 Task: In the Contact  Brooklyn_Miller@lohud.com, Add note: 'Set up a meeting with the HR team to discuss recruitment needs.'. Mark checkbox to create task to follow up ': In 2 weeks'. Create task, with  description: Follow up on Payment, Add due date: Tomorrow; Add reminder: 30 Minutes before. Set Priority Medium and add note: Take detailed meeting minutes and share them with the team afterward.. Logged in from softage.1@softage.net
Action: Mouse moved to (86, 56)
Screenshot: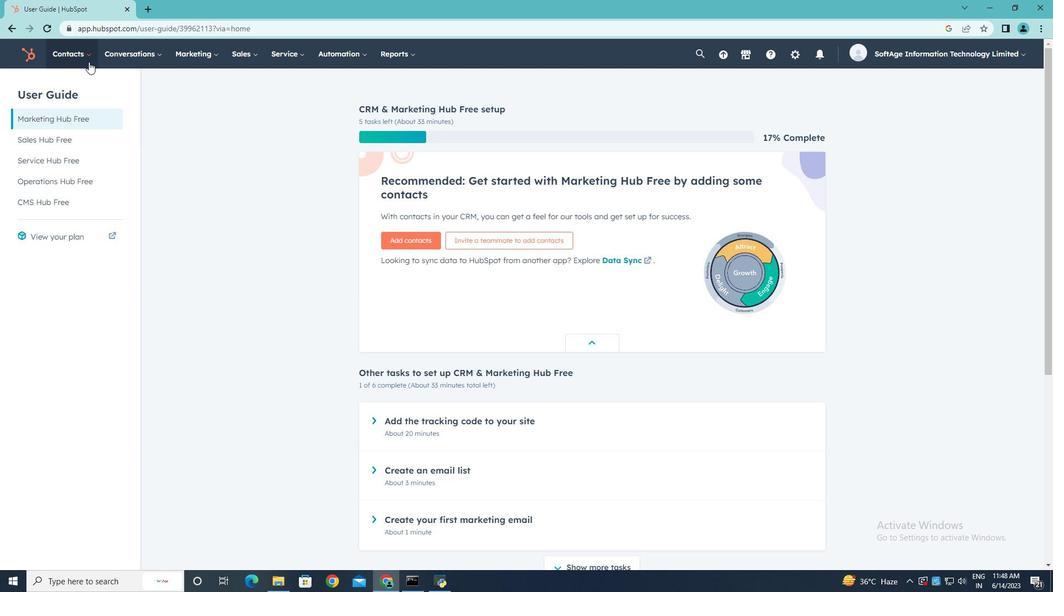 
Action: Mouse pressed left at (86, 56)
Screenshot: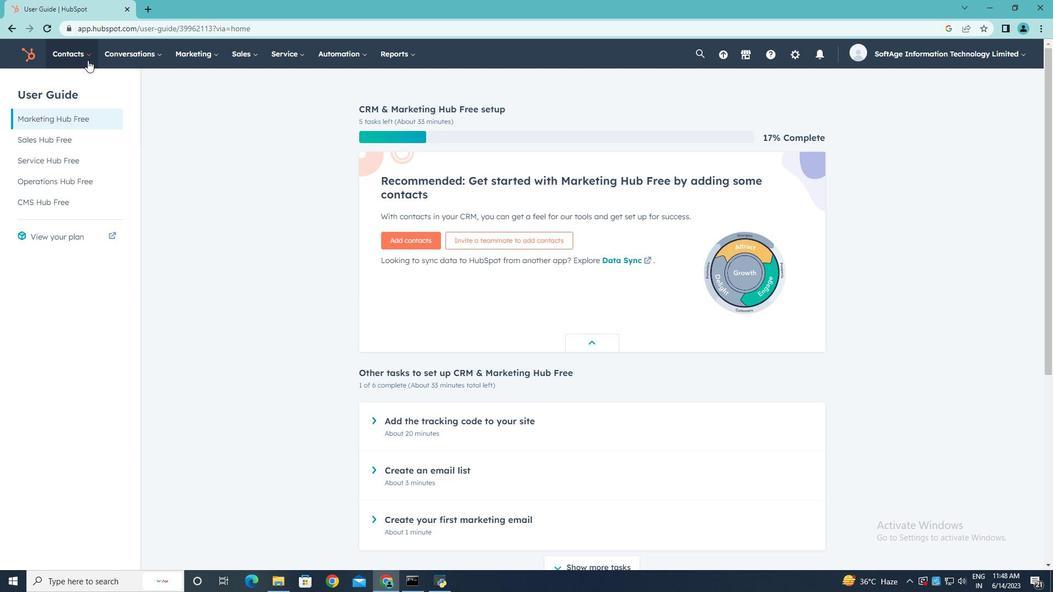 
Action: Mouse moved to (80, 91)
Screenshot: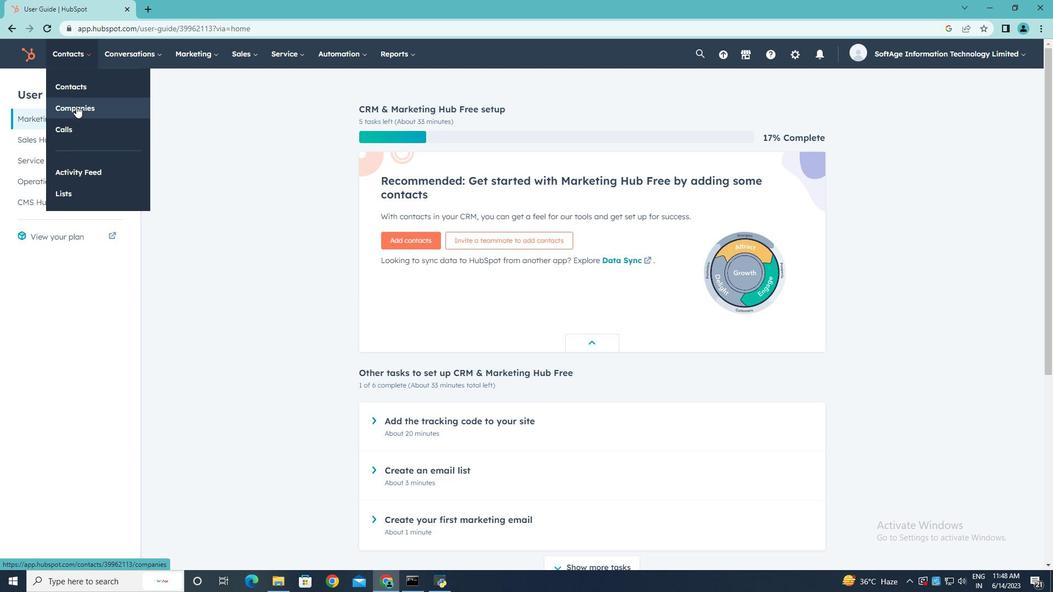 
Action: Mouse pressed left at (80, 91)
Screenshot: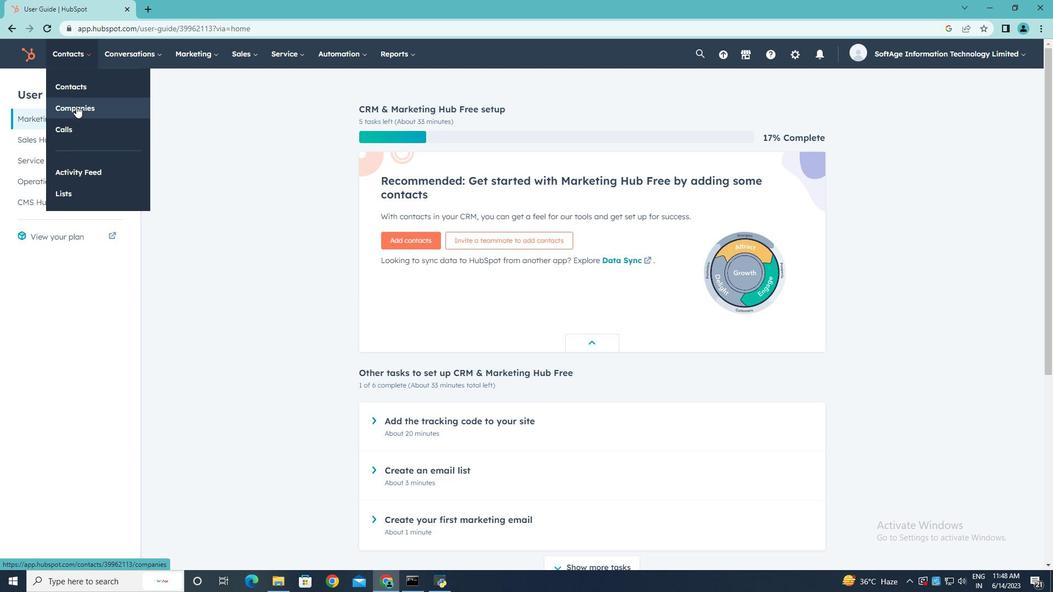 
Action: Mouse moved to (74, 178)
Screenshot: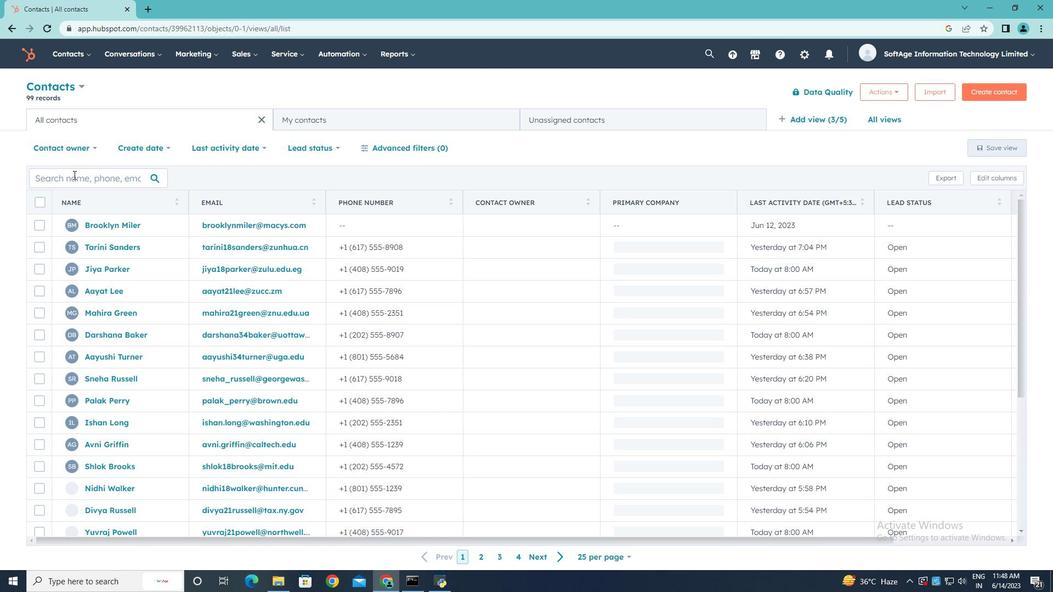 
Action: Mouse pressed left at (74, 178)
Screenshot: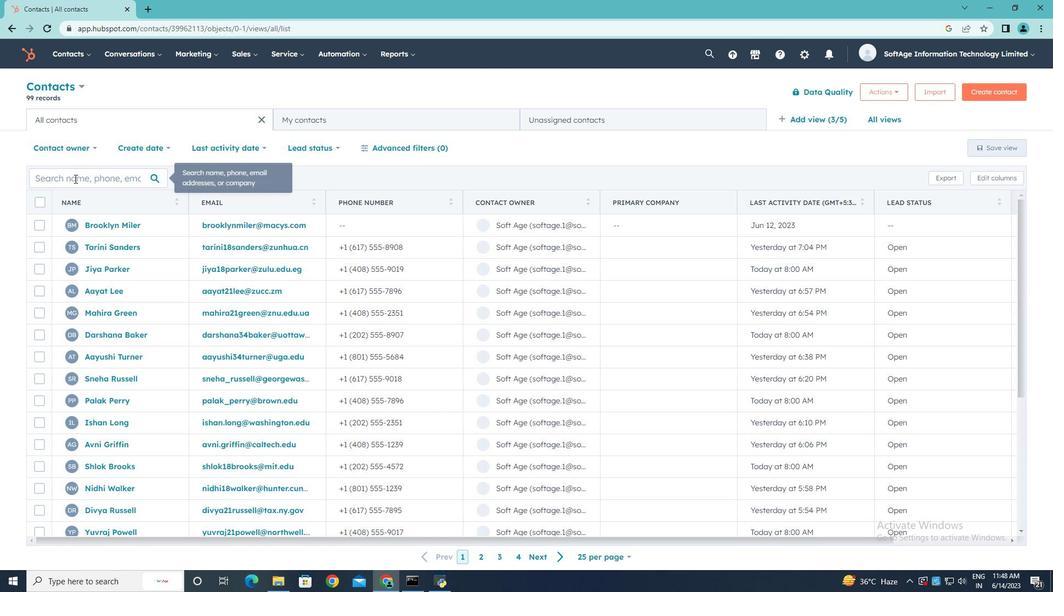
Action: Key pressed <Key.shift><Key.shift>Brooklyn<Key.shift>_m<Key.backspace><Key.shift><Key.shift><Key.shift>Miller<Key.shift>@lohud.com
Screenshot: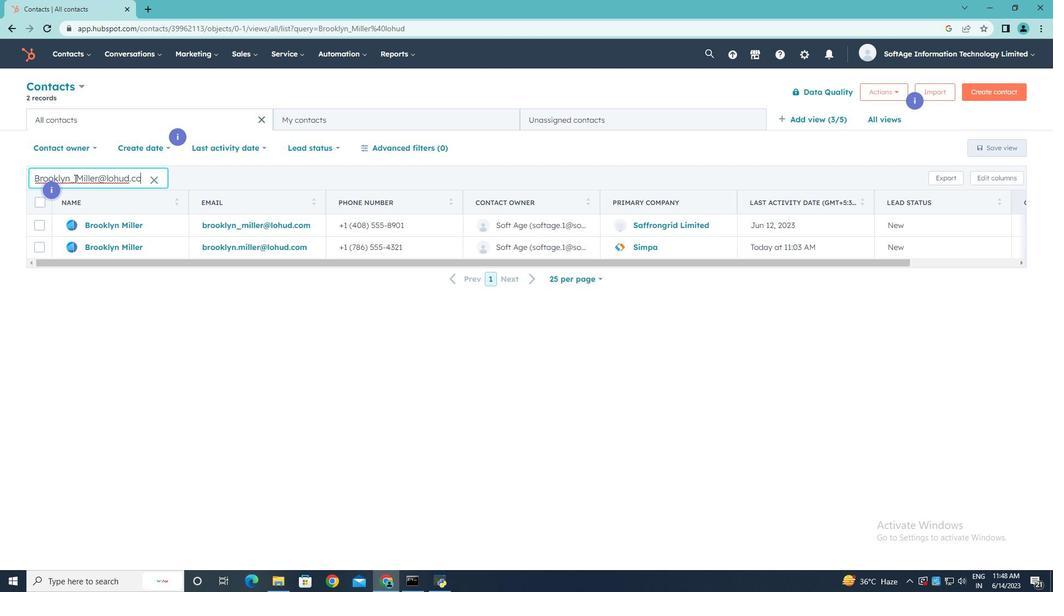 
Action: Mouse moved to (108, 222)
Screenshot: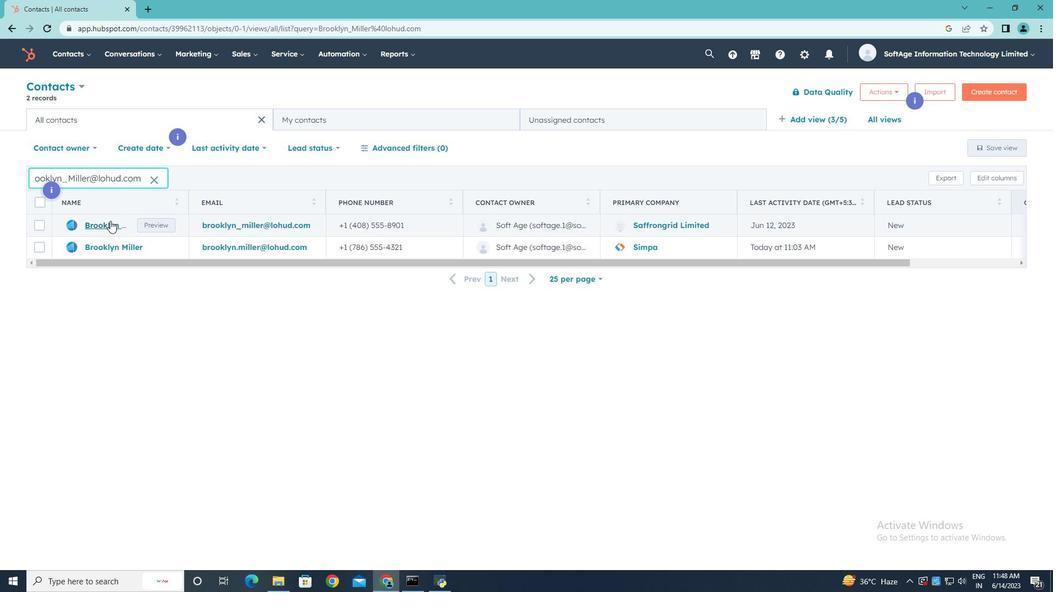 
Action: Mouse pressed left at (108, 222)
Screenshot: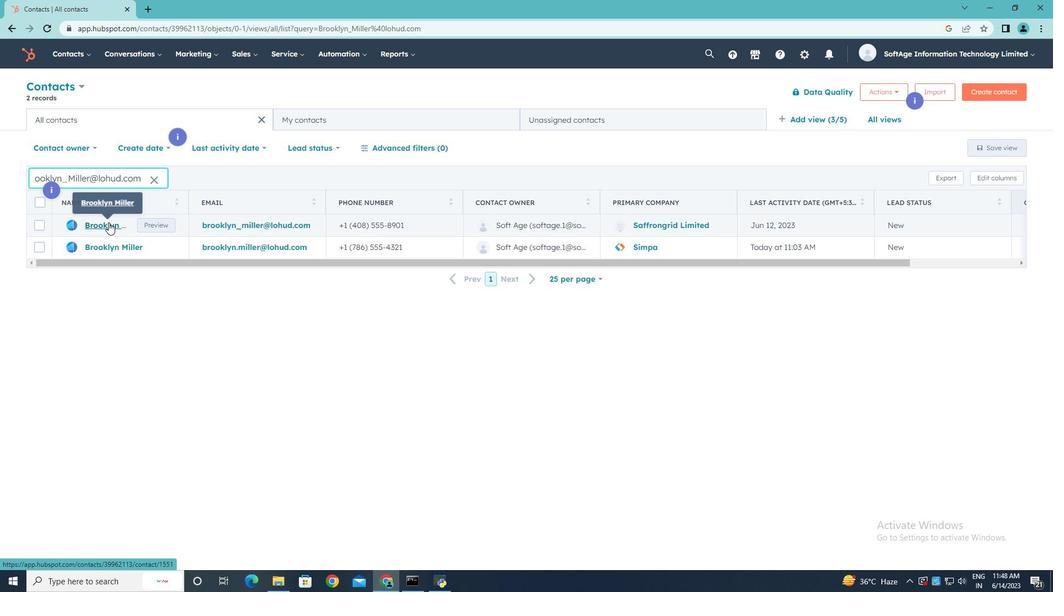 
Action: Mouse moved to (35, 179)
Screenshot: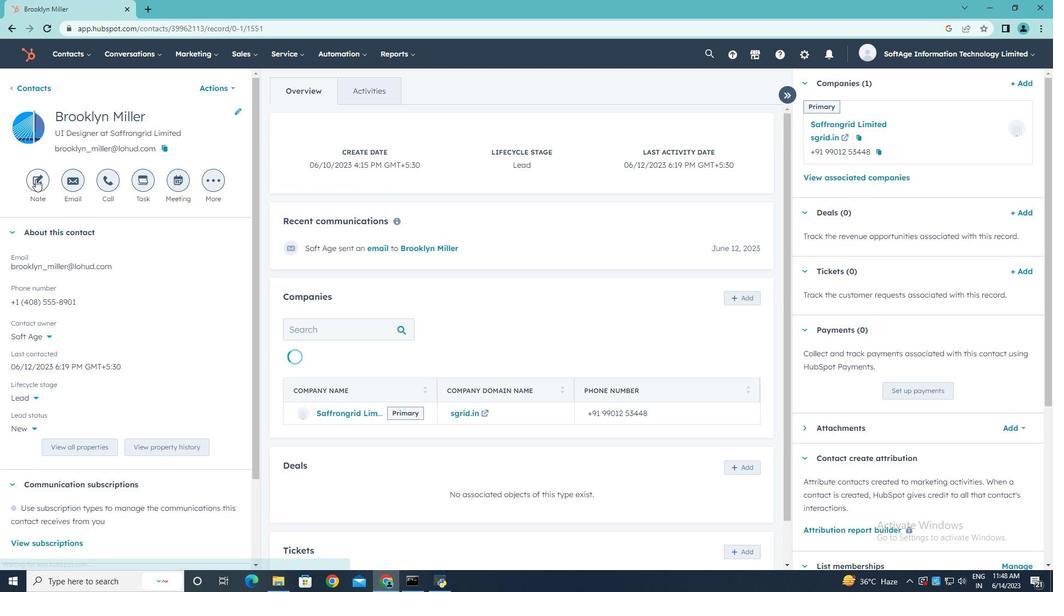 
Action: Mouse pressed left at (35, 179)
Screenshot: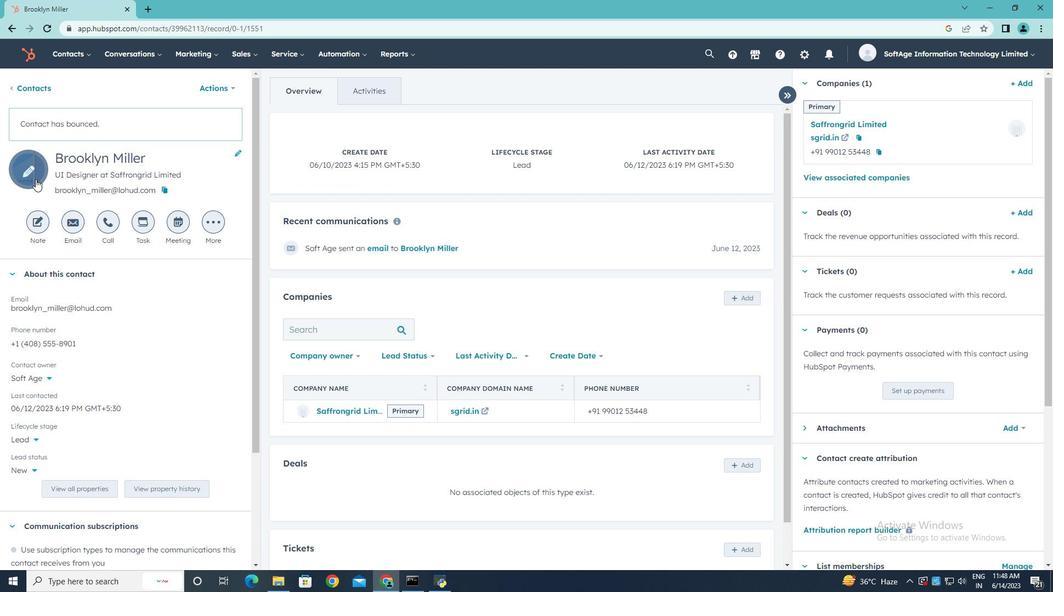 
Action: Mouse moved to (45, 225)
Screenshot: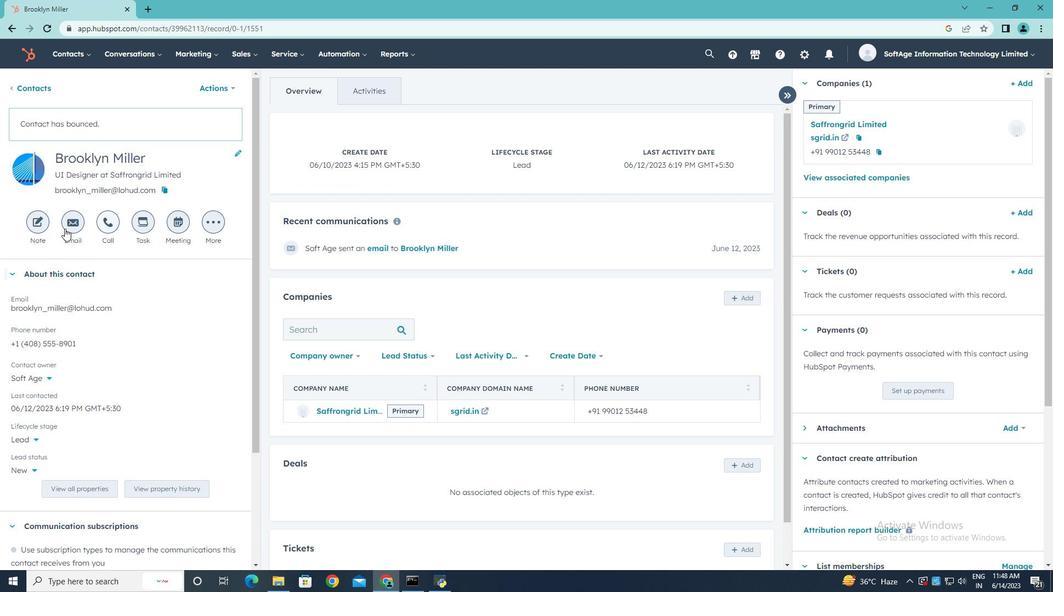 
Action: Mouse pressed left at (45, 225)
Screenshot: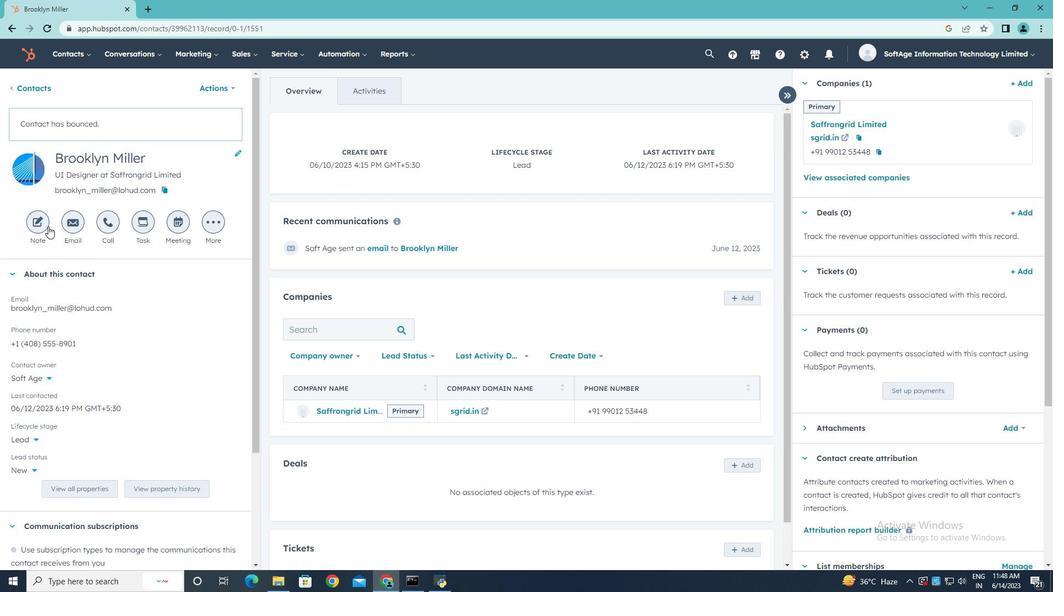 
Action: Mouse moved to (45, 225)
Screenshot: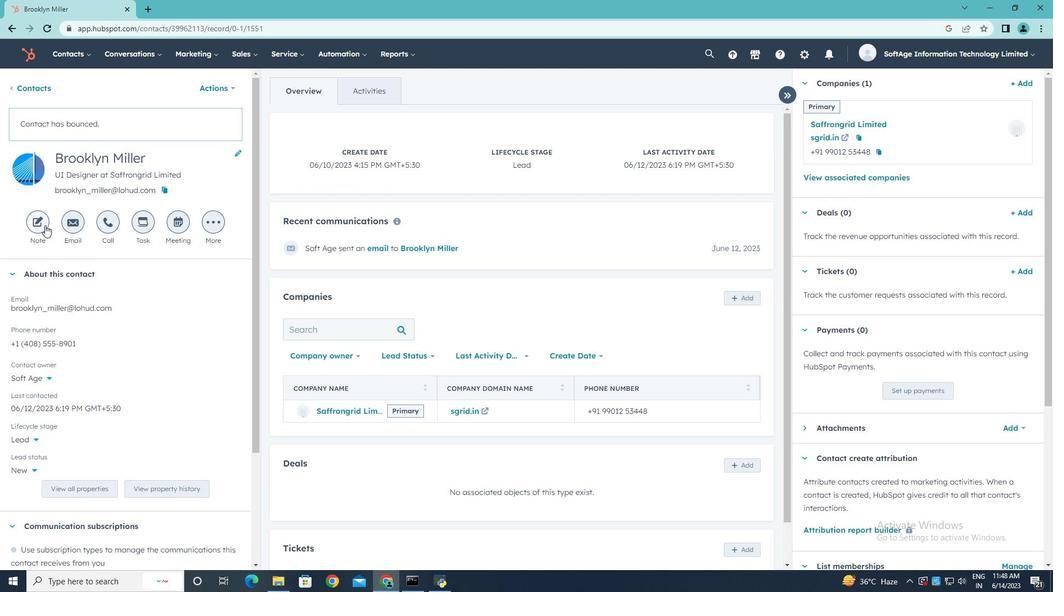 
Action: Key pressed <Key.shift>Set<Key.space>up<Key.space>a<Key.space>meeting<Key.space>with<Key.space>the<Key.space><Key.shift>HR<Key.space>tea,<Key.backspace>m<Key.space>to<Key.space>discuss<Key.space>recruitment<Key.space>needs.
Screenshot: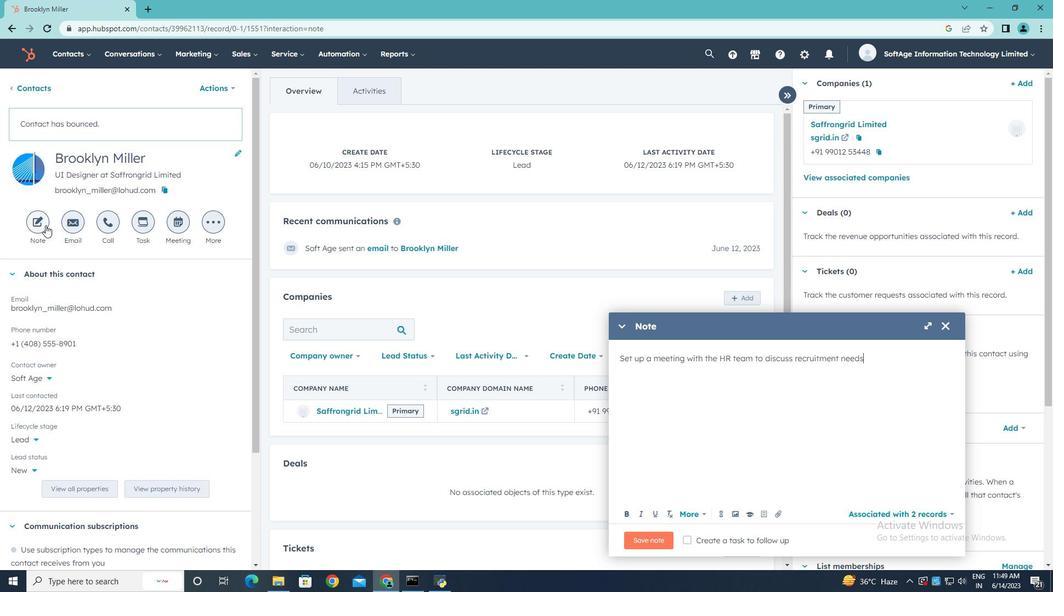 
Action: Mouse moved to (684, 538)
Screenshot: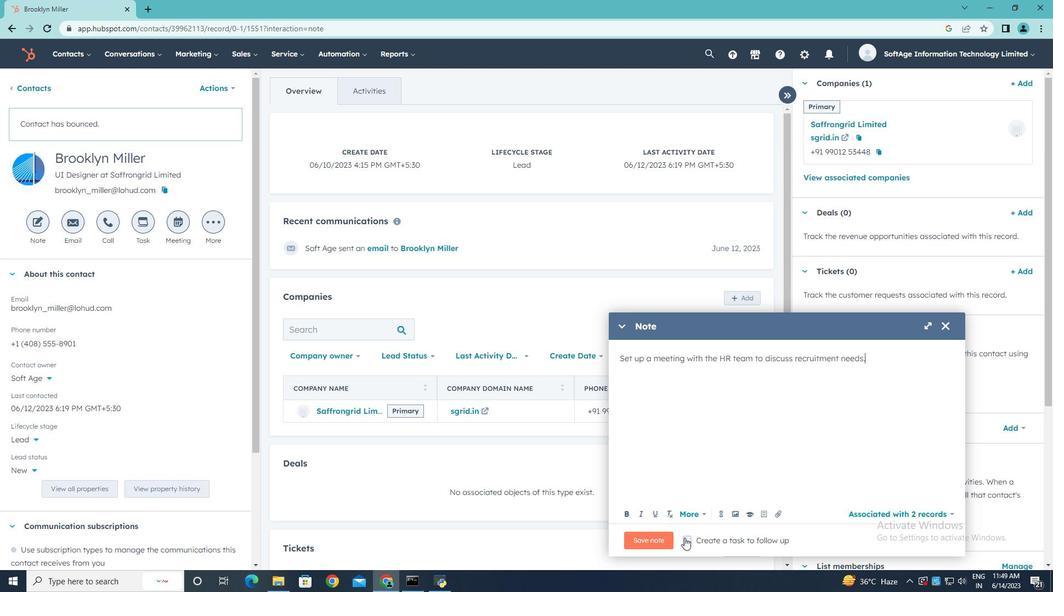 
Action: Mouse pressed left at (684, 538)
Screenshot: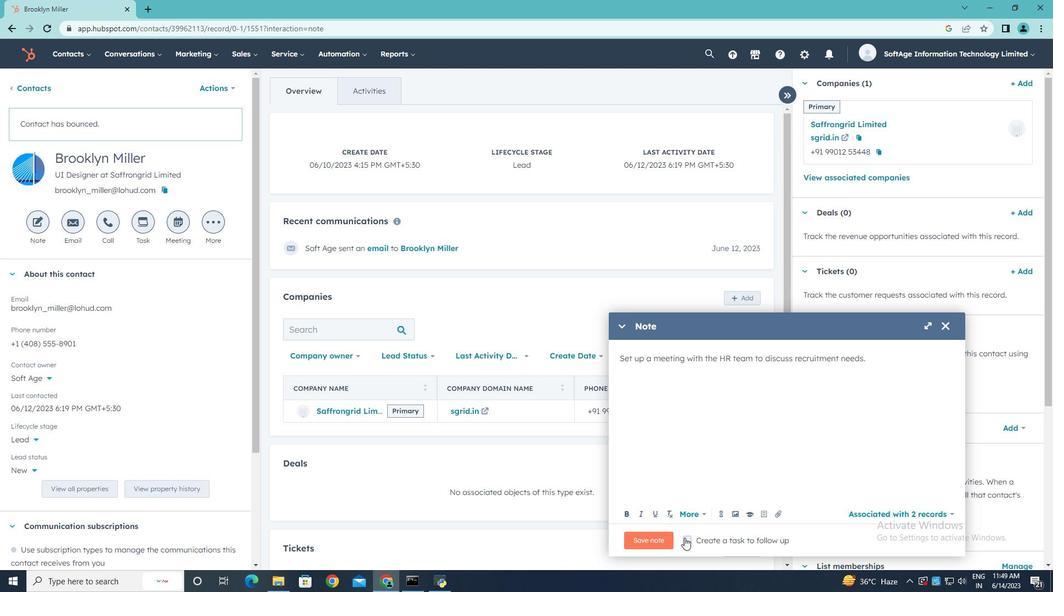 
Action: Mouse moved to (908, 541)
Screenshot: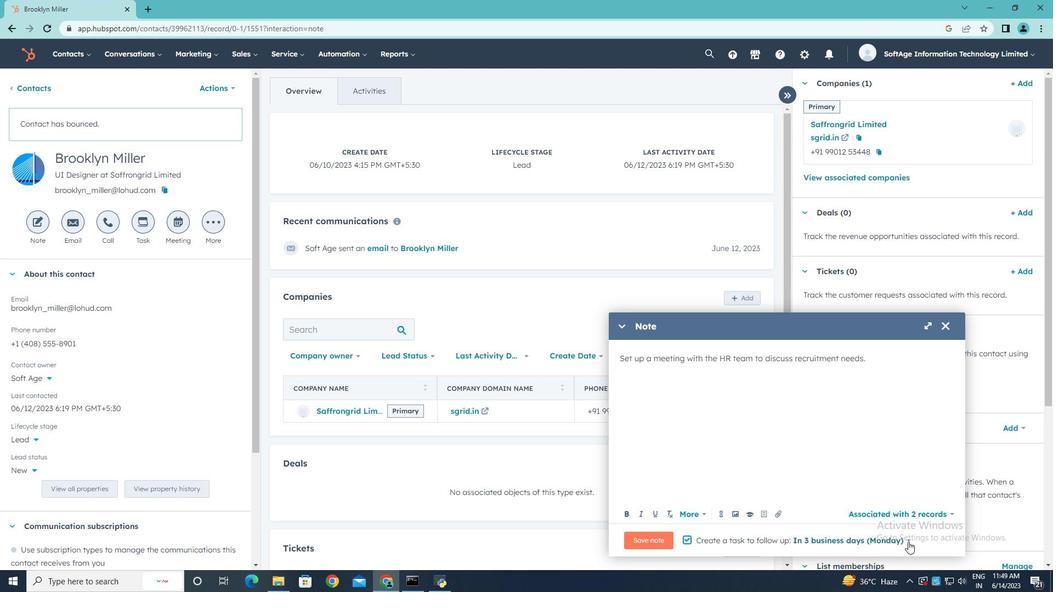 
Action: Mouse pressed left at (908, 541)
Screenshot: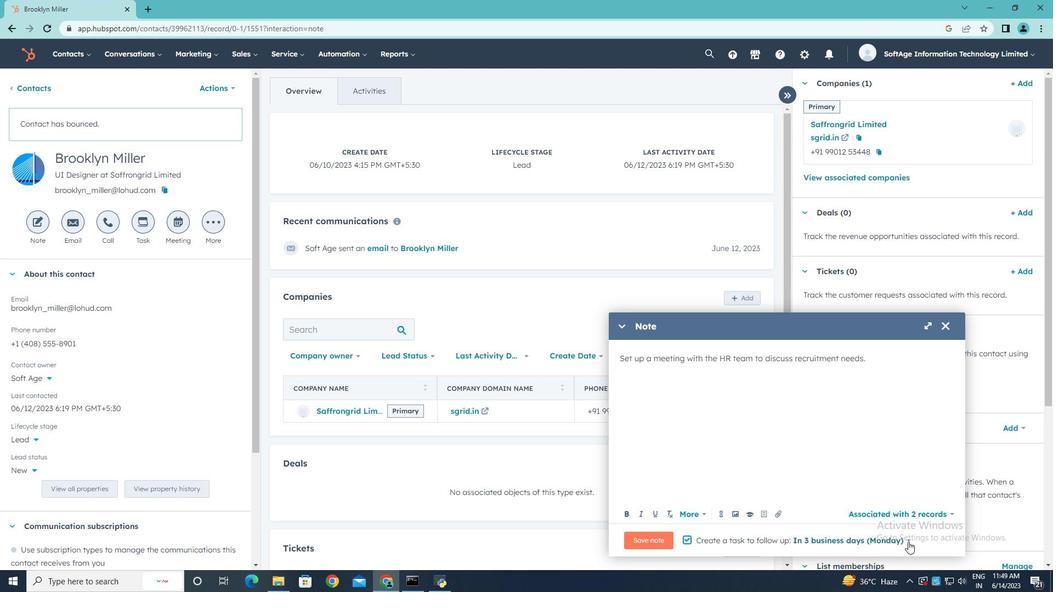 
Action: Mouse moved to (874, 478)
Screenshot: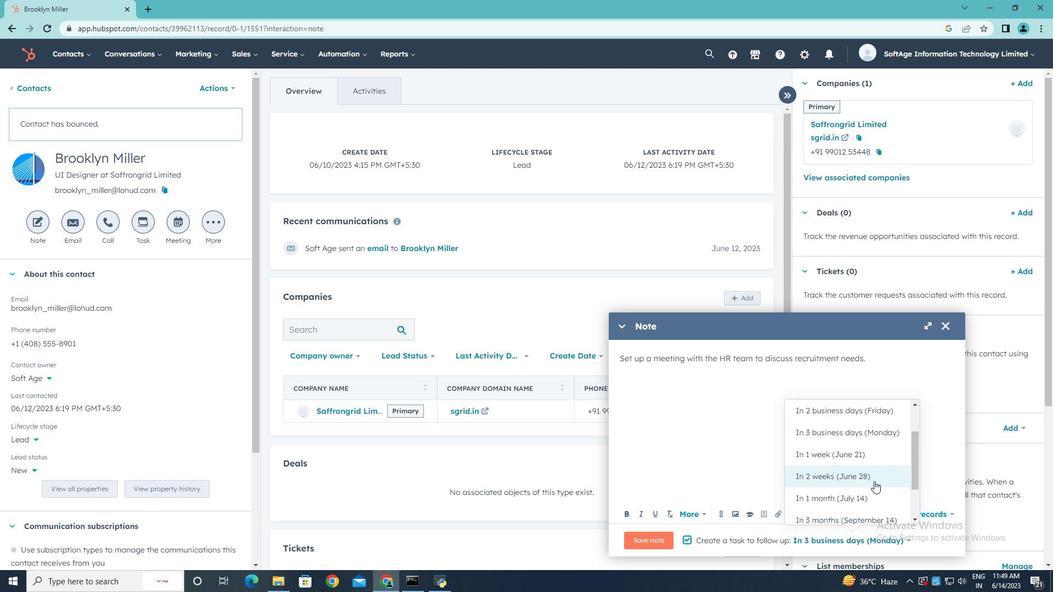 
Action: Mouse pressed left at (874, 478)
Screenshot: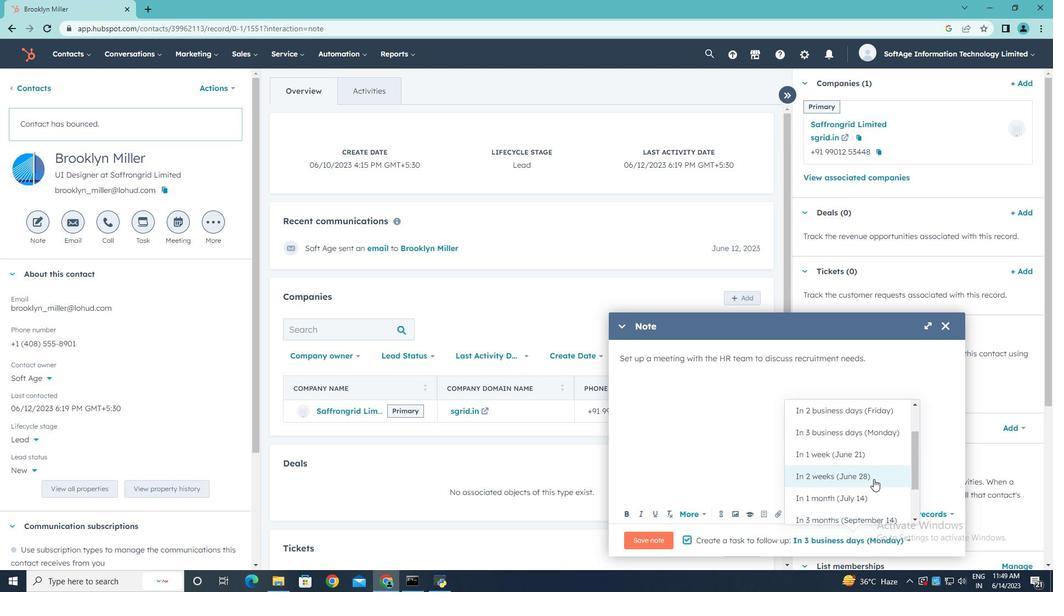
Action: Mouse moved to (652, 541)
Screenshot: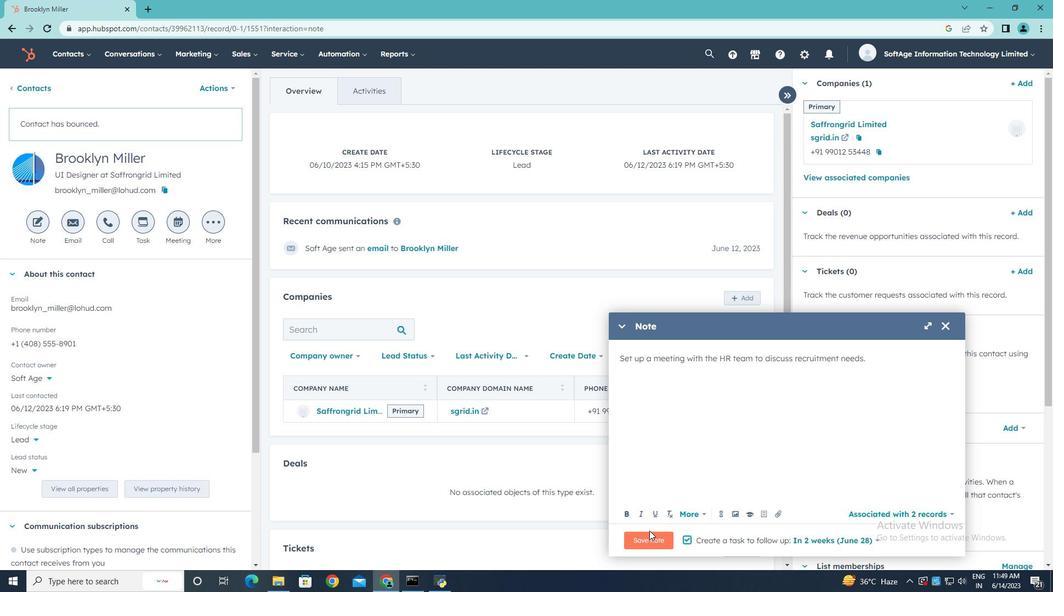 
Action: Mouse pressed left at (652, 541)
Screenshot: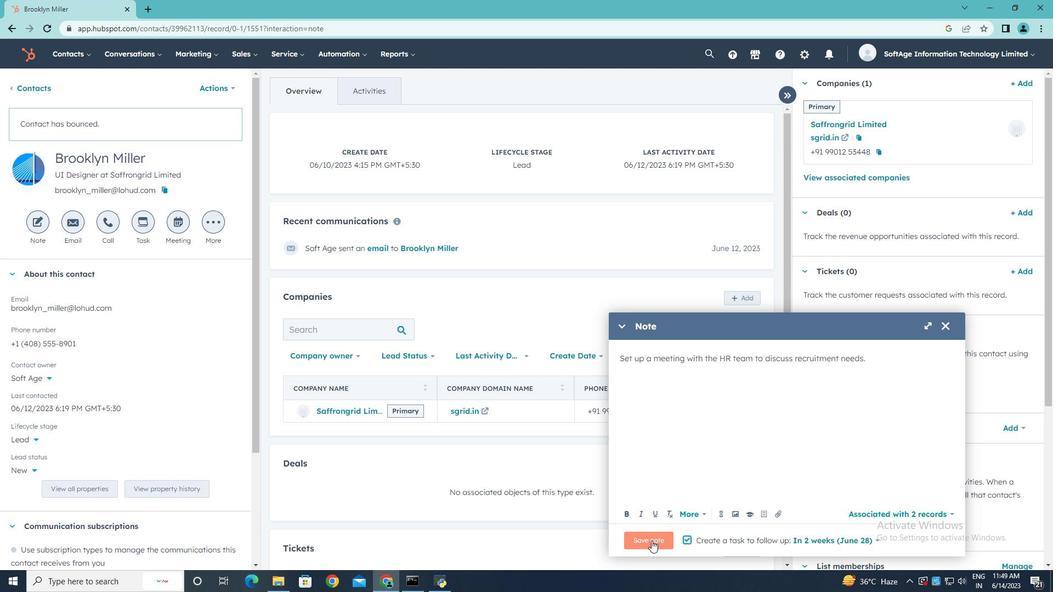 
Action: Mouse moved to (139, 227)
Screenshot: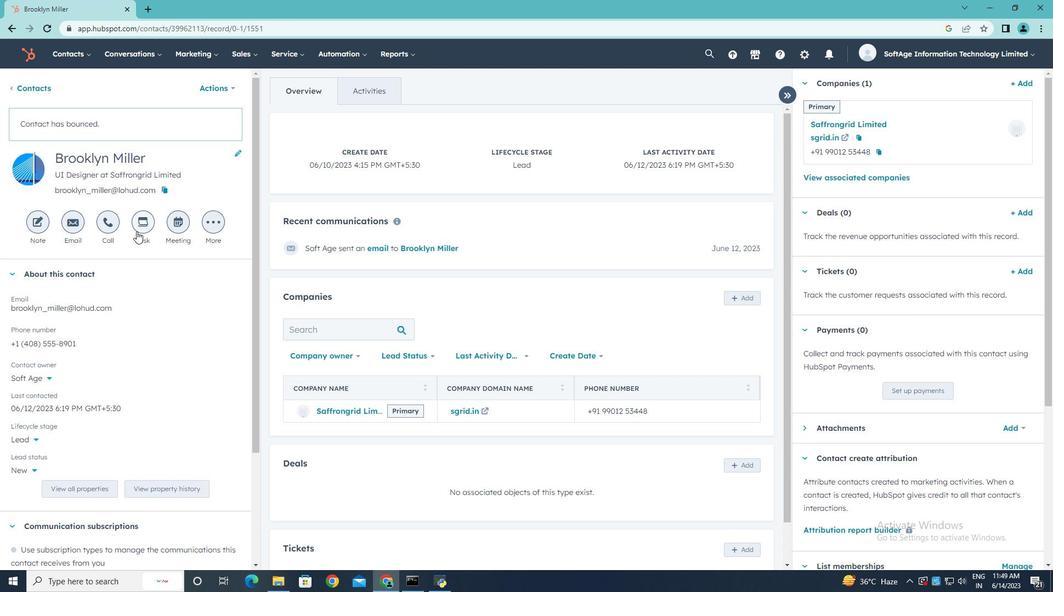 
Action: Mouse pressed left at (139, 227)
Screenshot: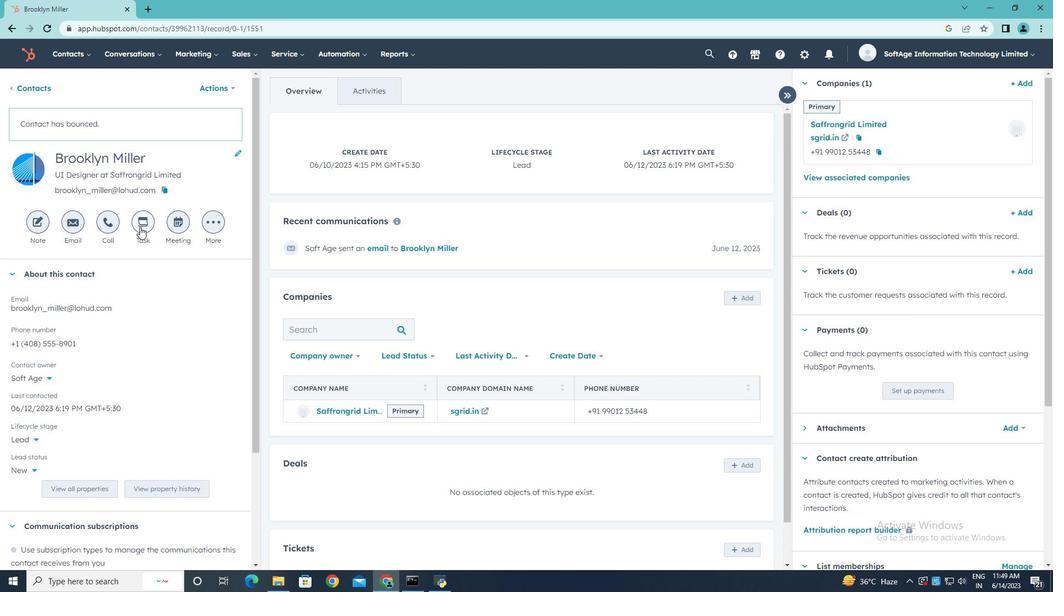 
Action: Mouse moved to (647, 307)
Screenshot: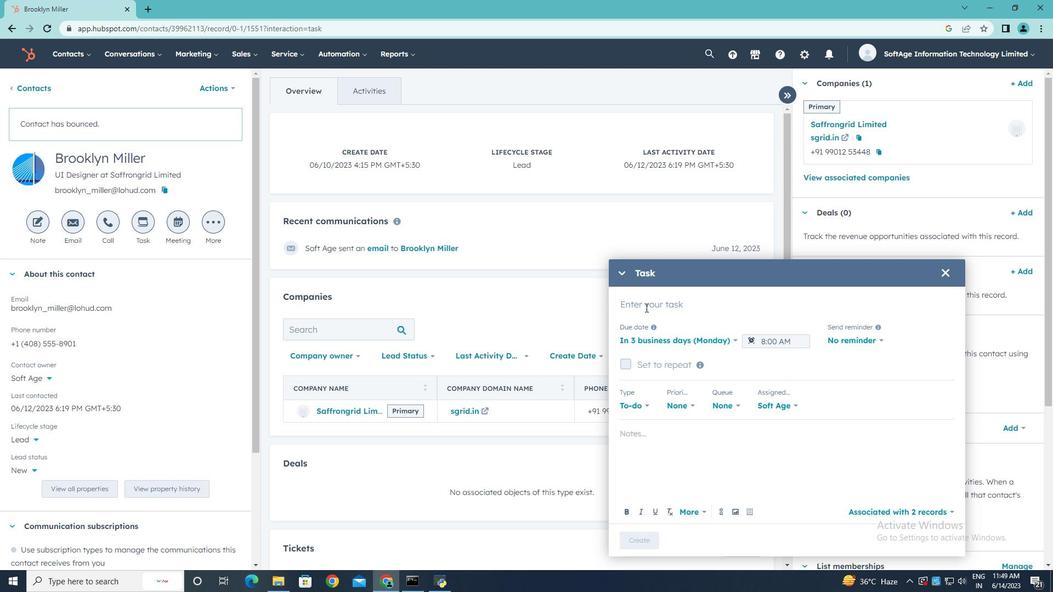 
Action: Mouse pressed left at (647, 307)
Screenshot: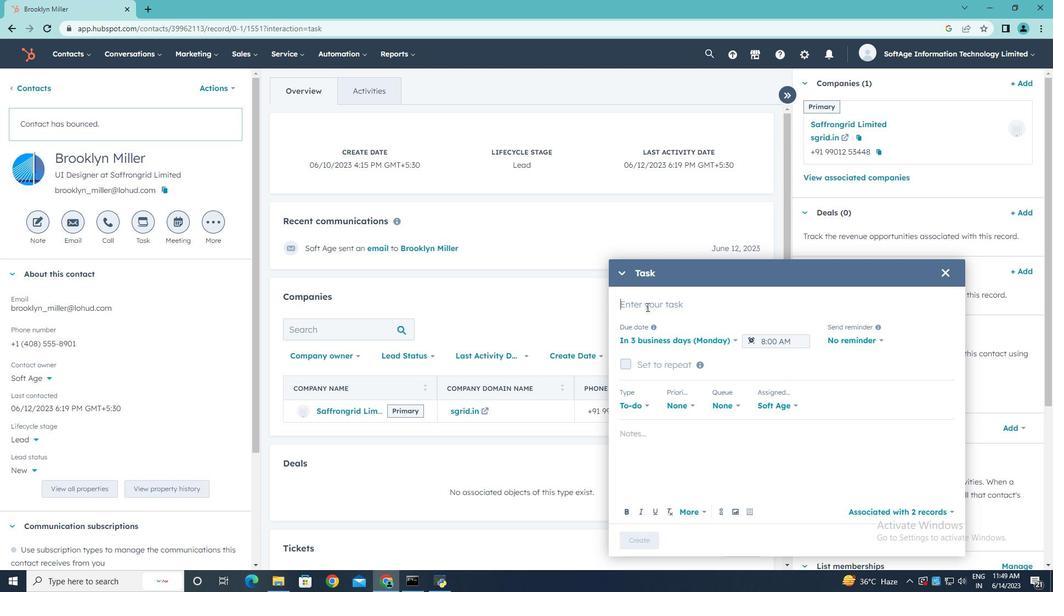 
Action: Key pressed <Key.shift><Key.shift><Key.shift>Follo<Key.space>up<Key.space>on<Key.space><Key.shift>Payment
Screenshot: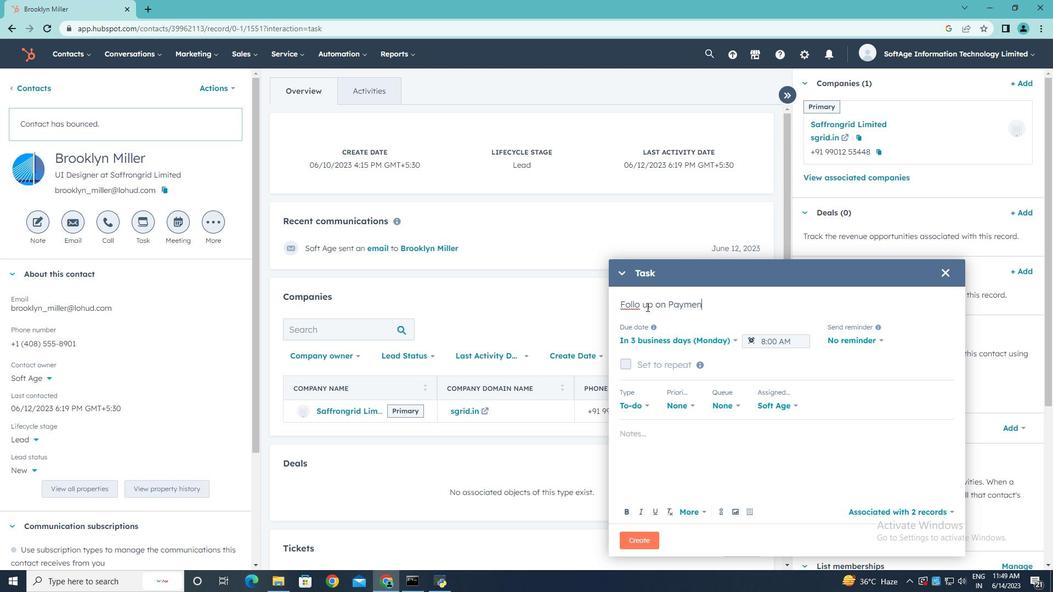 
Action: Mouse moved to (640, 306)
Screenshot: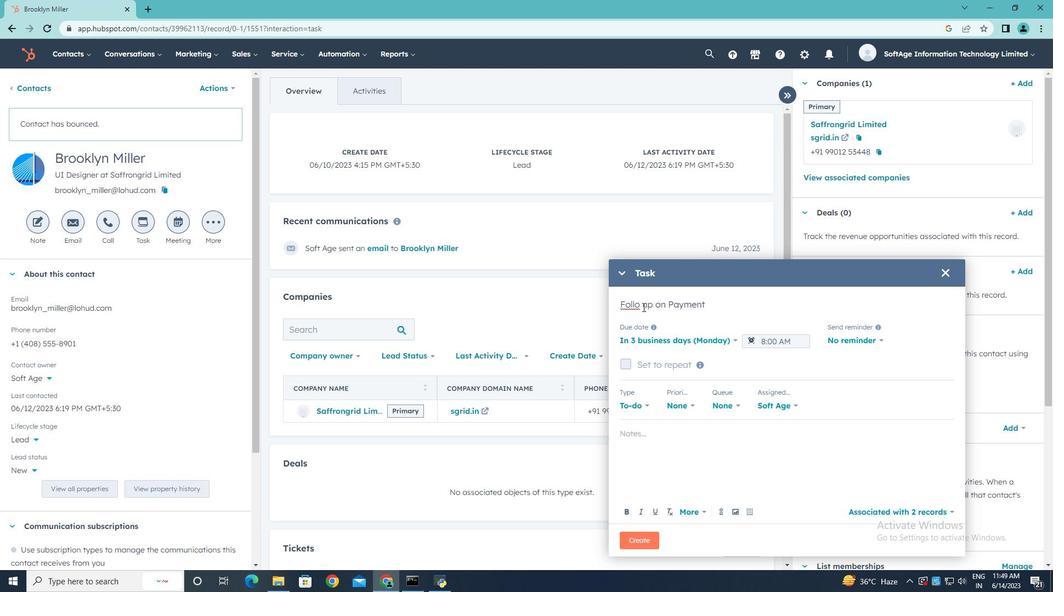 
Action: Mouse pressed left at (640, 306)
Screenshot: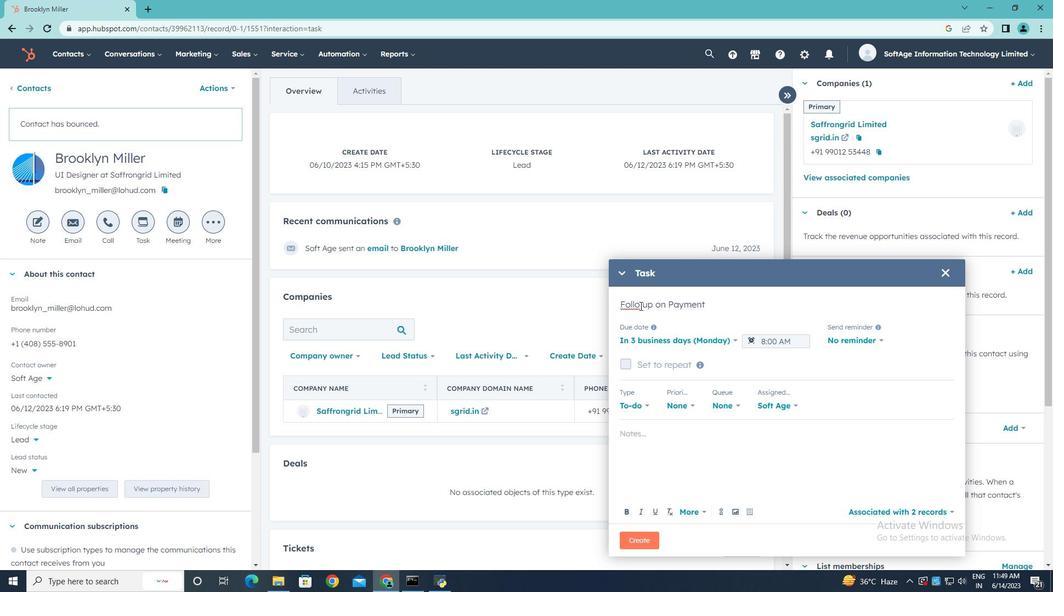 
Action: Mouse moved to (645, 305)
Screenshot: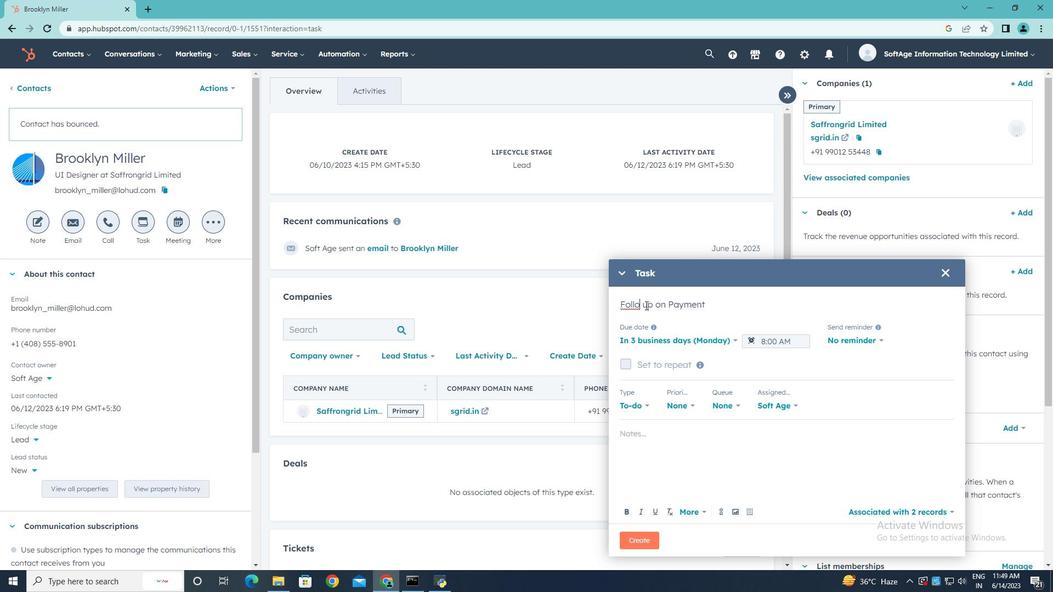 
Action: Key pressed w
Screenshot: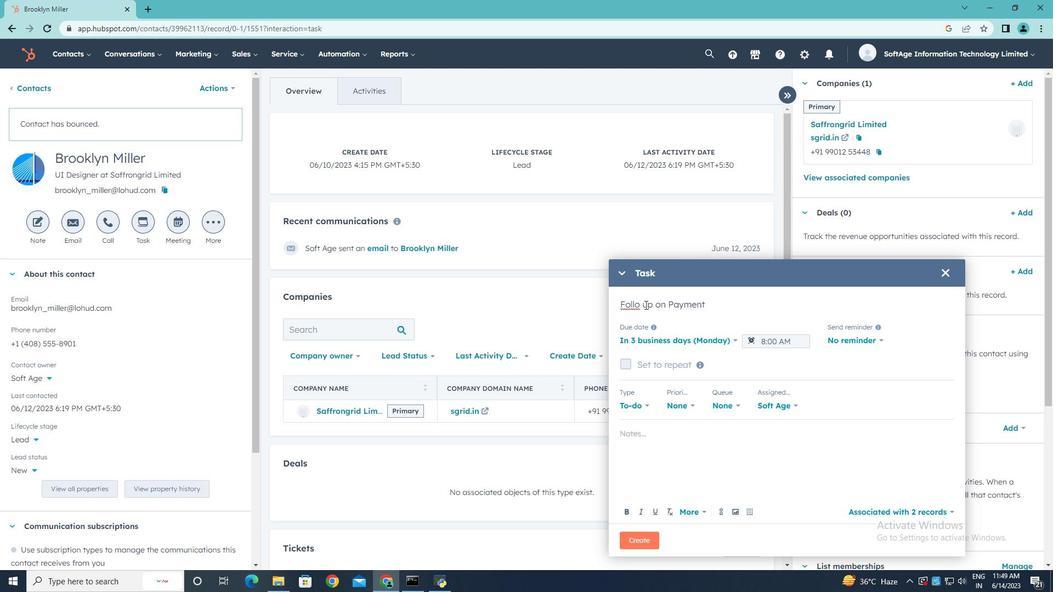 
Action: Mouse moved to (734, 340)
Screenshot: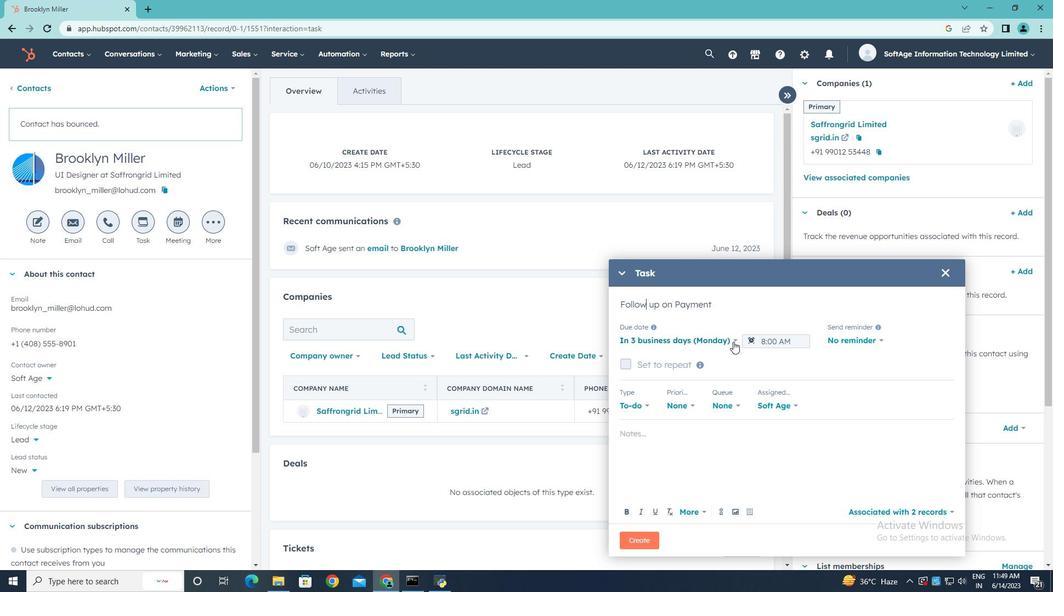 
Action: Mouse pressed left at (734, 340)
Screenshot: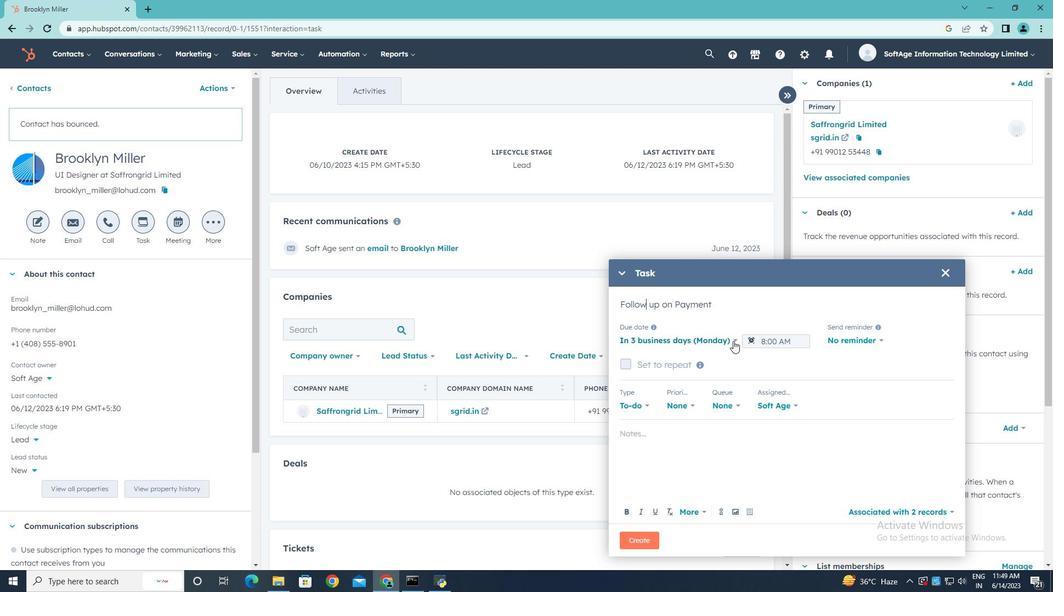 
Action: Mouse moved to (712, 406)
Screenshot: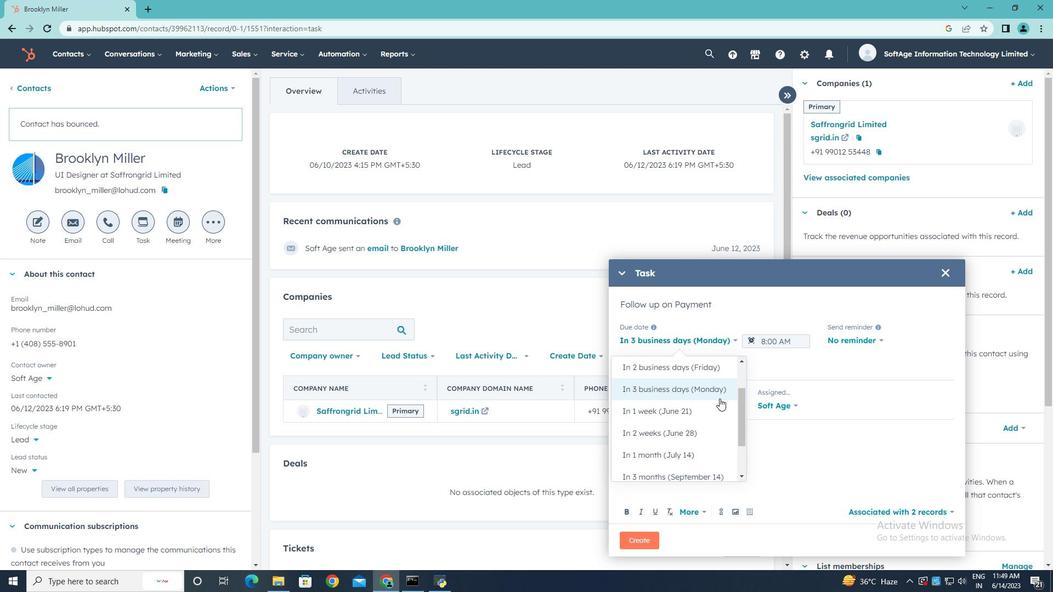 
Action: Mouse scrolled (712, 406) with delta (0, 0)
Screenshot: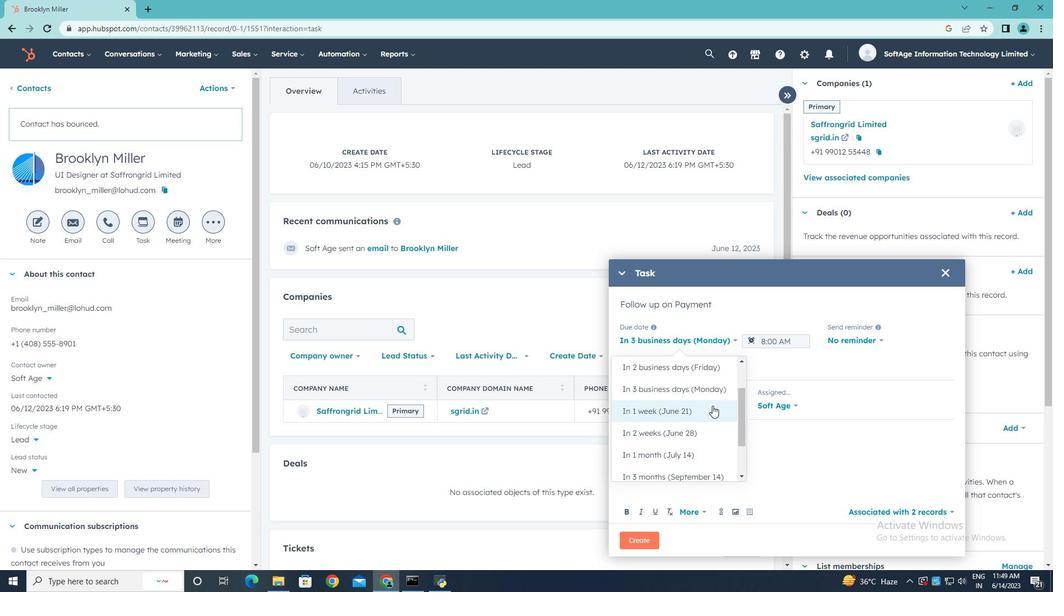 
Action: Mouse scrolled (712, 406) with delta (0, 0)
Screenshot: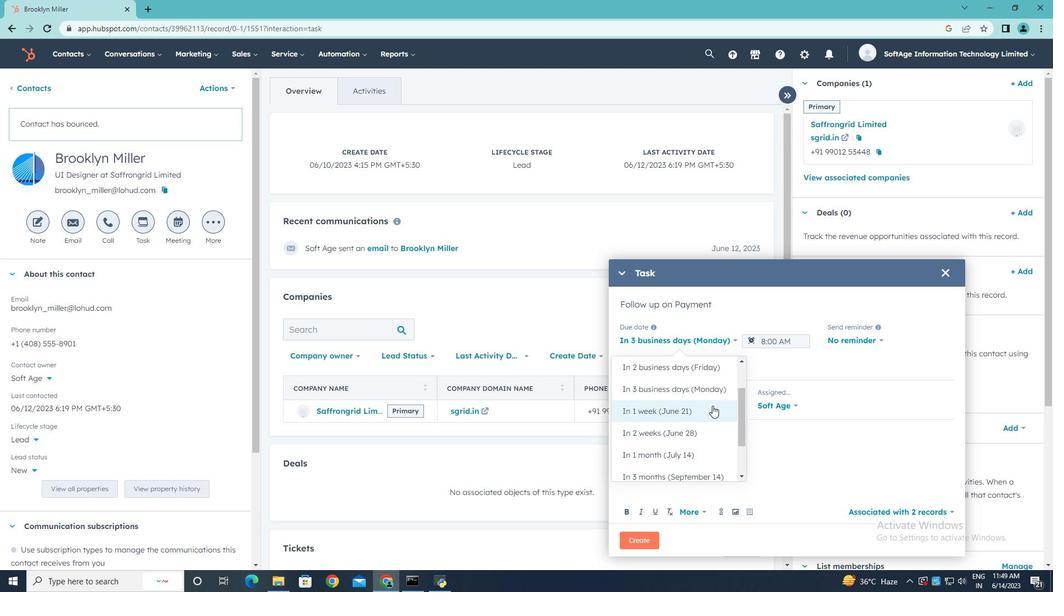 
Action: Mouse scrolled (712, 406) with delta (0, 0)
Screenshot: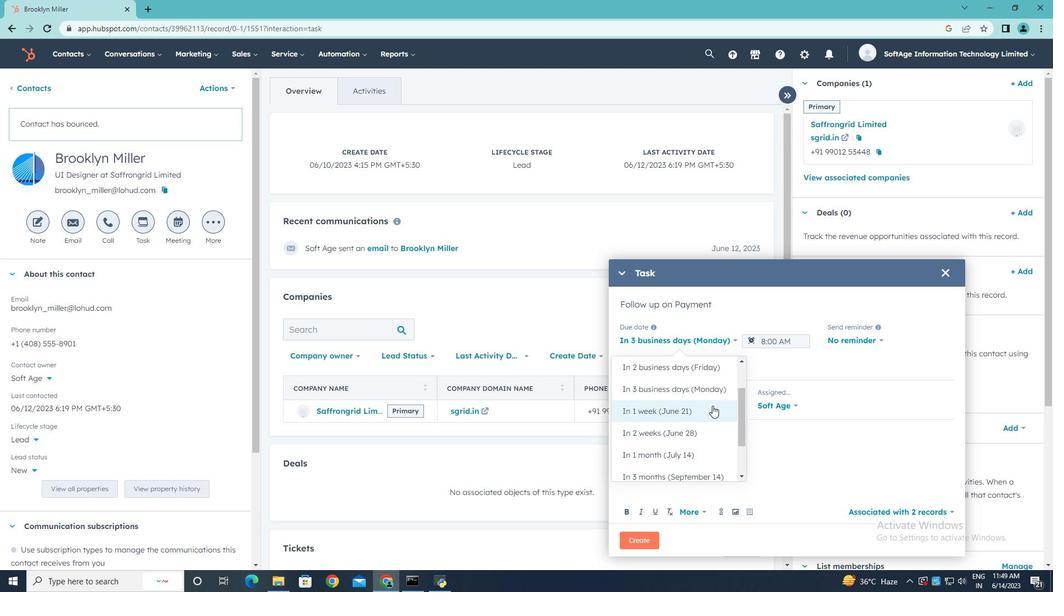 
Action: Mouse scrolled (712, 406) with delta (0, 0)
Screenshot: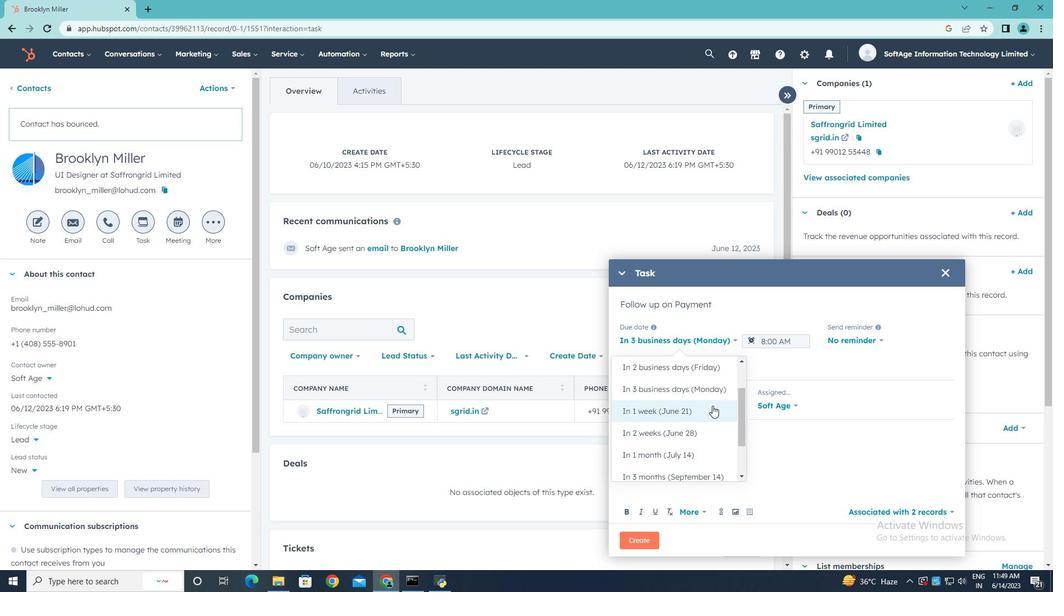 
Action: Mouse scrolled (712, 406) with delta (0, 0)
Screenshot: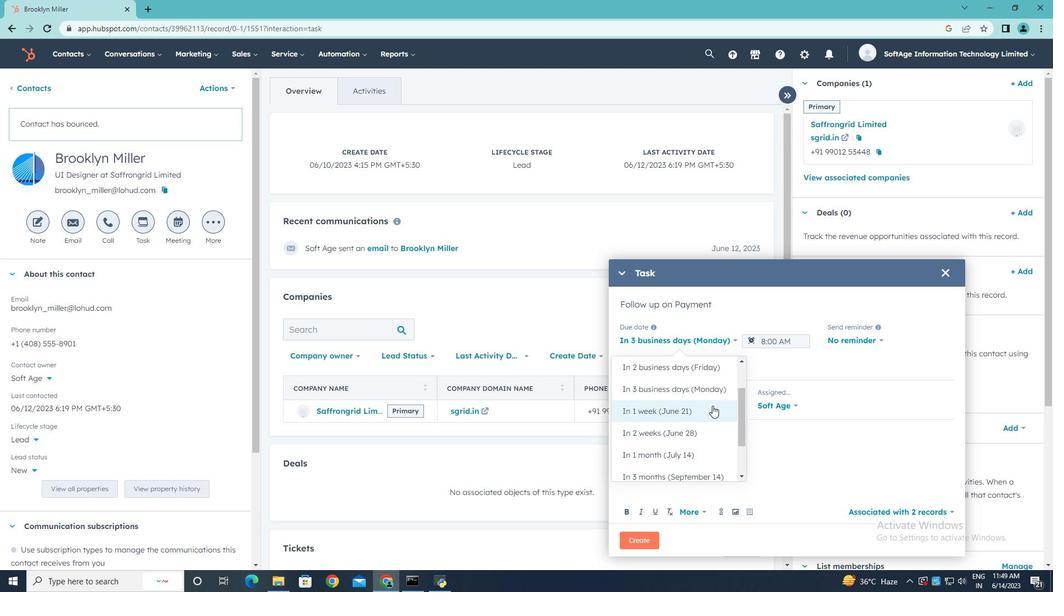 
Action: Mouse moved to (689, 397)
Screenshot: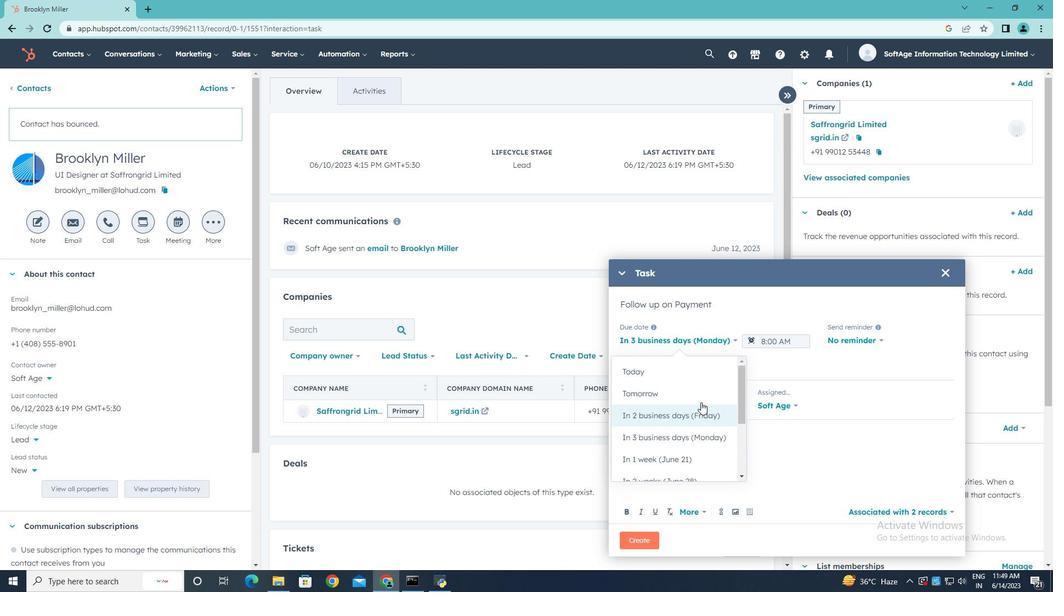 
Action: Mouse pressed left at (689, 397)
Screenshot: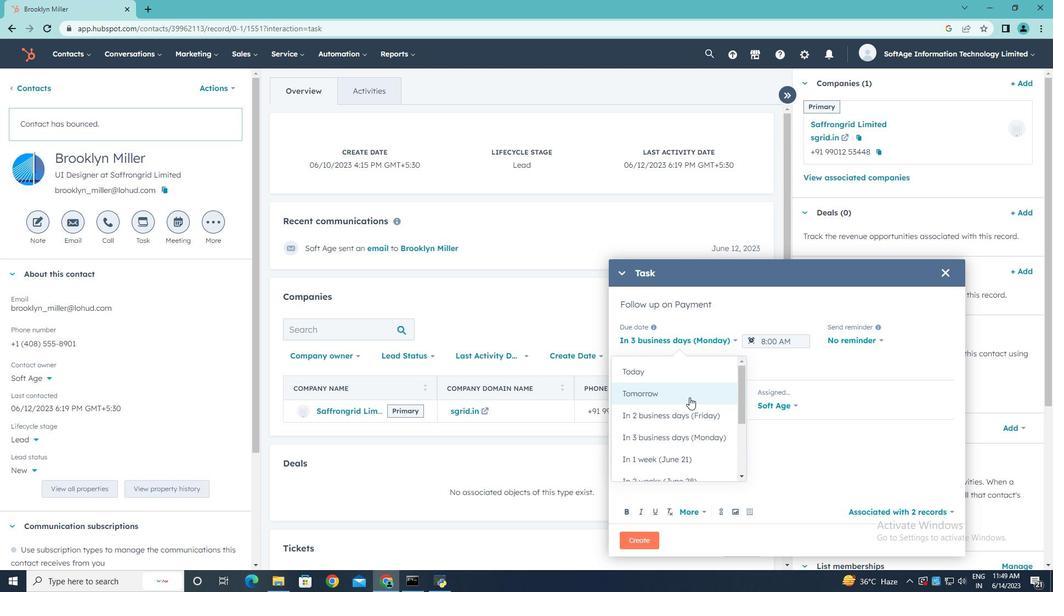 
Action: Mouse moved to (807, 341)
Screenshot: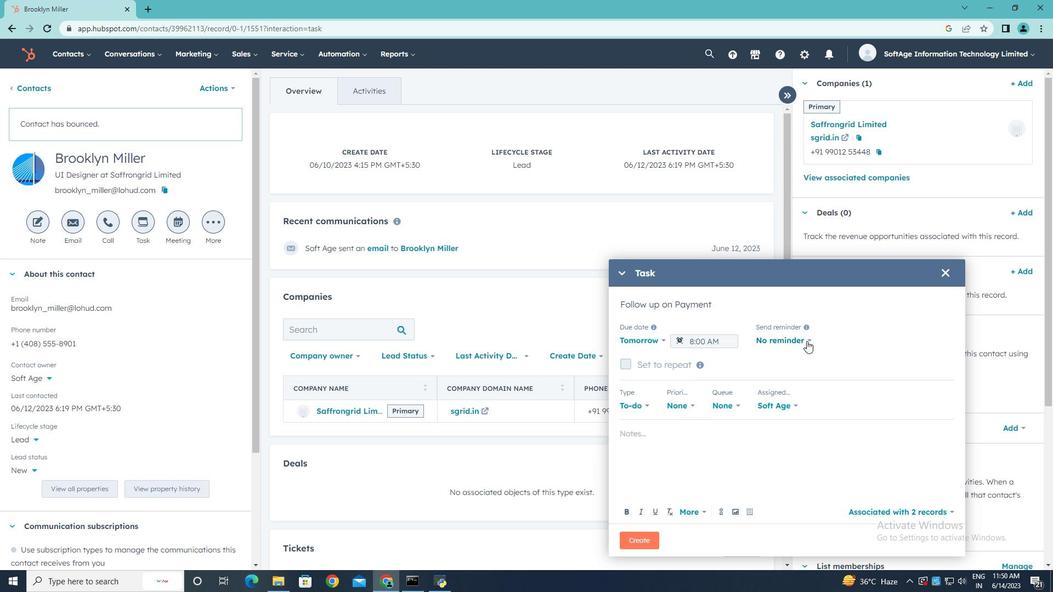 
Action: Mouse pressed left at (807, 341)
Screenshot: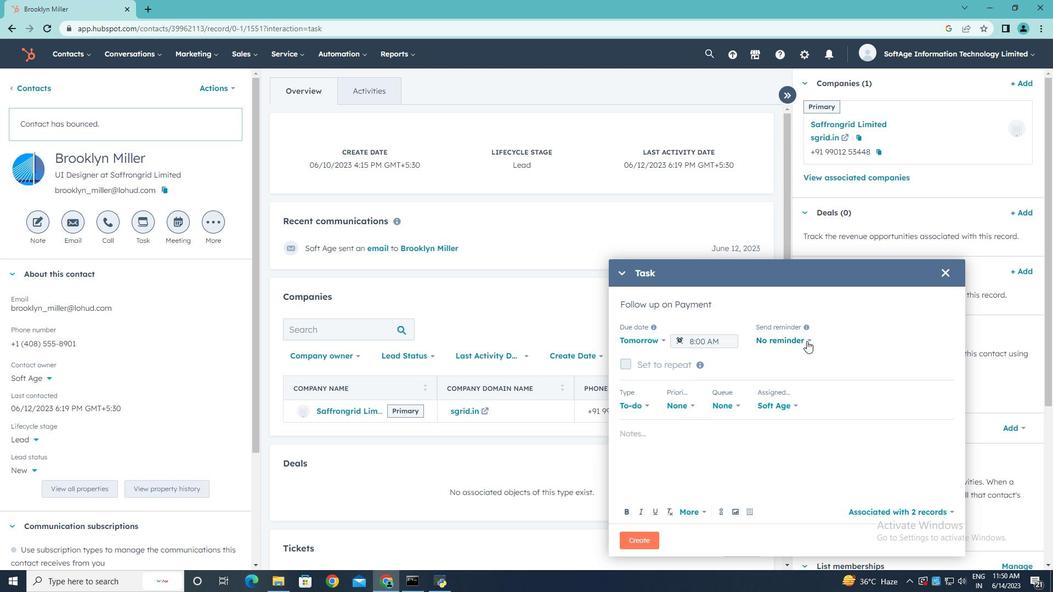 
Action: Mouse moved to (791, 413)
Screenshot: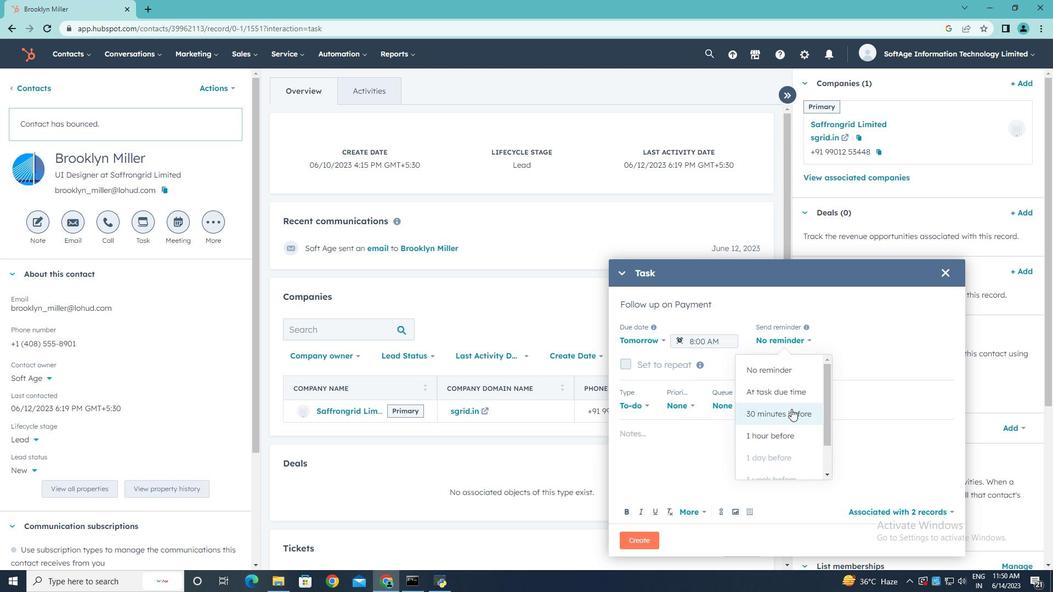 
Action: Mouse pressed left at (791, 413)
Screenshot: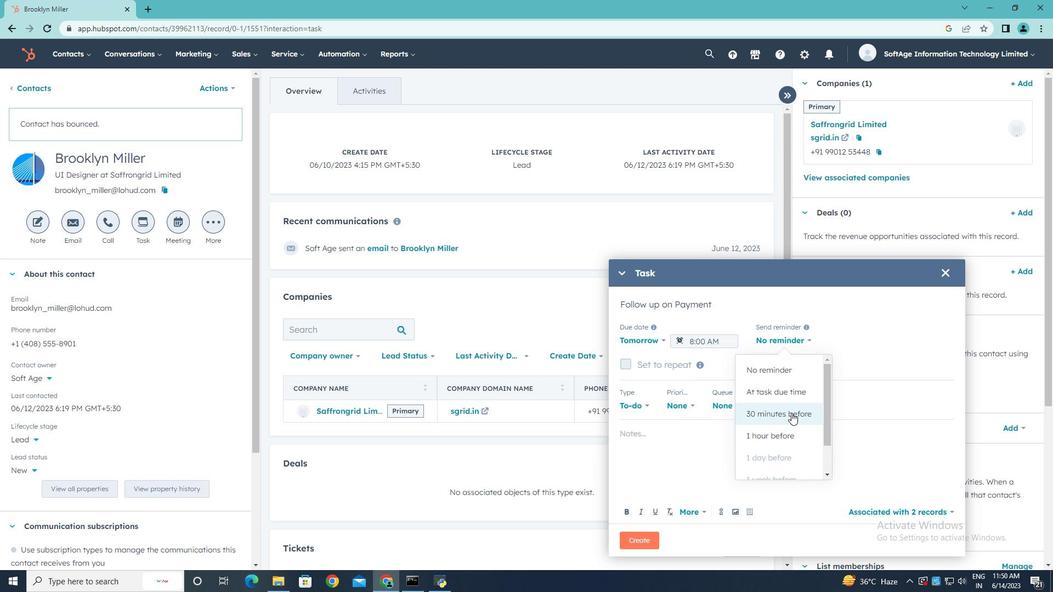 
Action: Mouse moved to (691, 403)
Screenshot: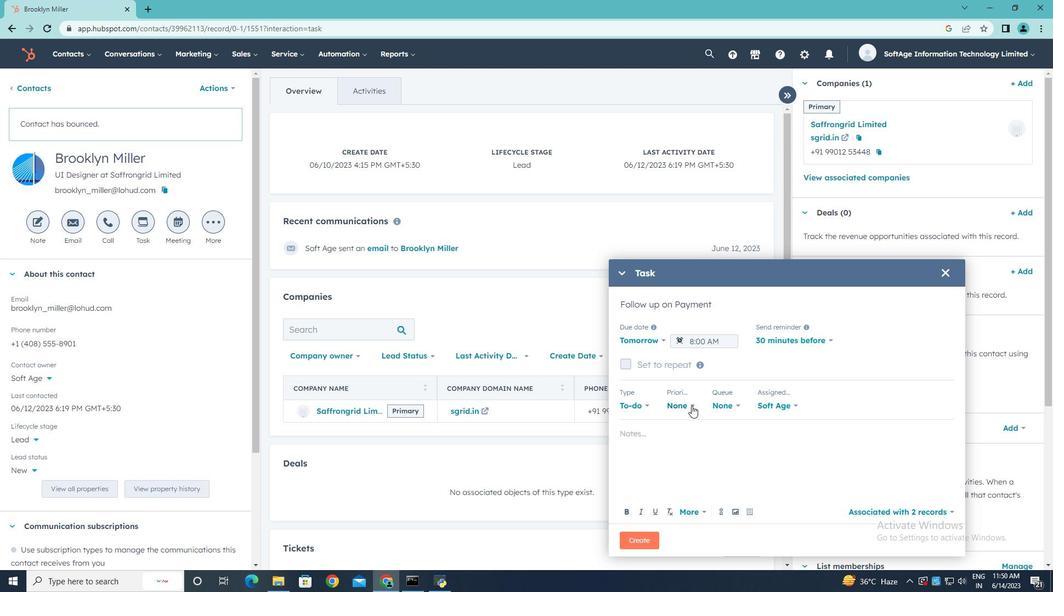 
Action: Mouse pressed left at (691, 403)
Screenshot: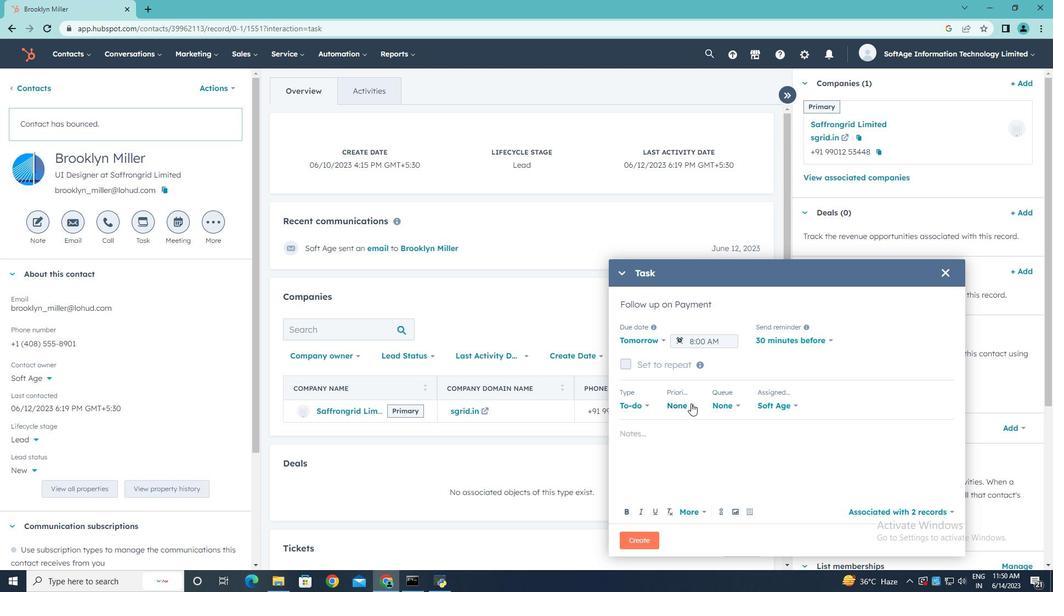 
Action: Mouse moved to (689, 473)
Screenshot: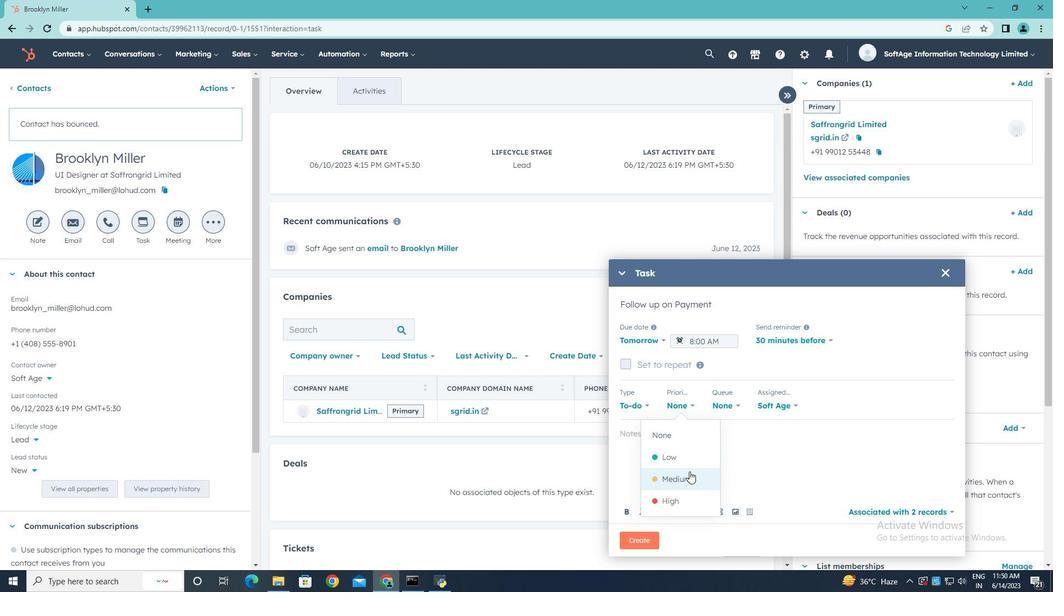 
Action: Mouse pressed left at (689, 473)
Screenshot: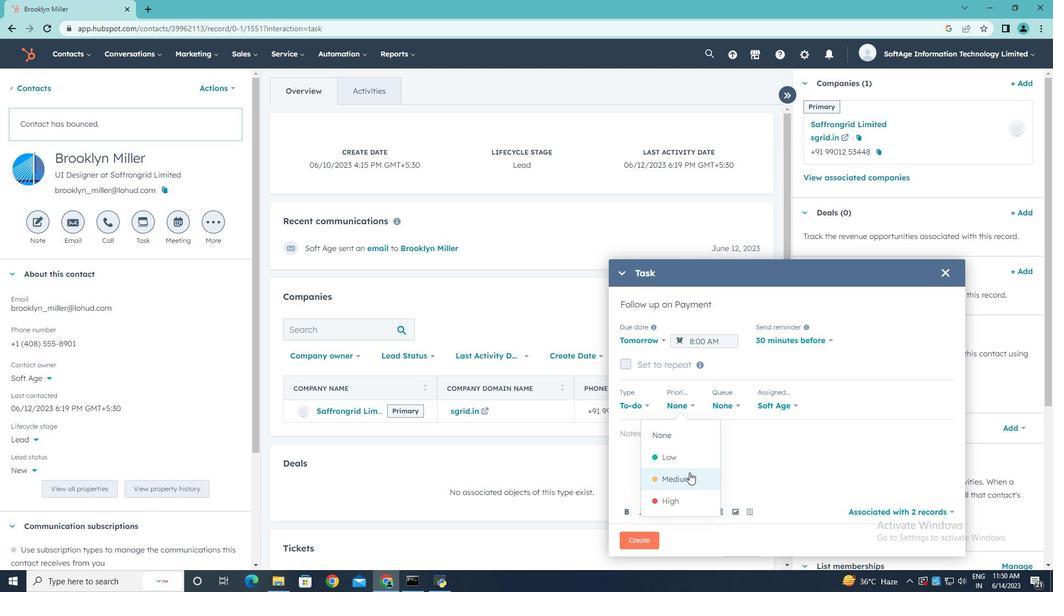 
Action: Mouse moved to (646, 434)
Screenshot: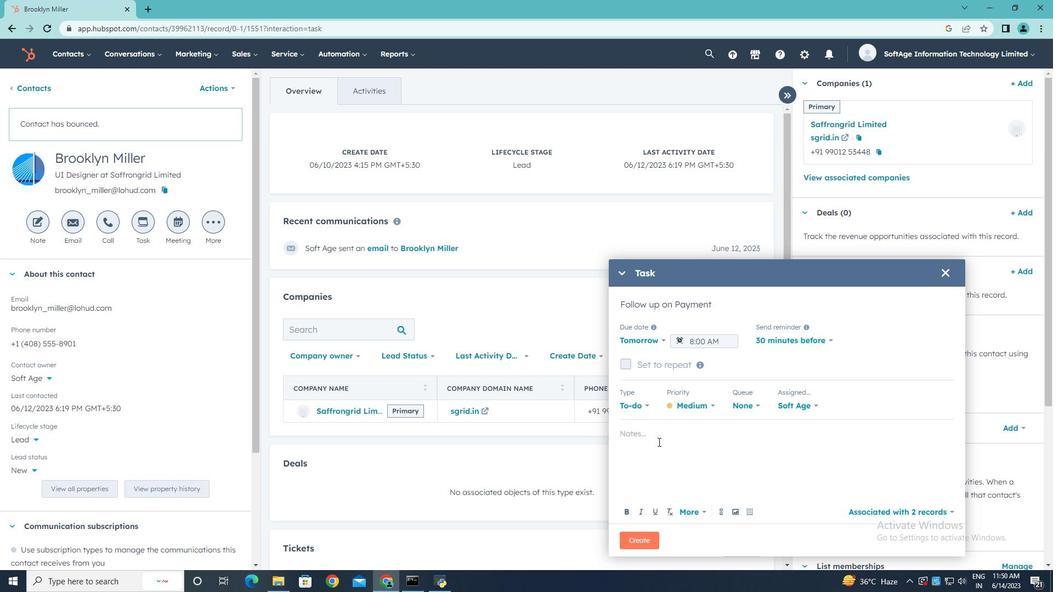 
Action: Mouse pressed left at (646, 434)
Screenshot: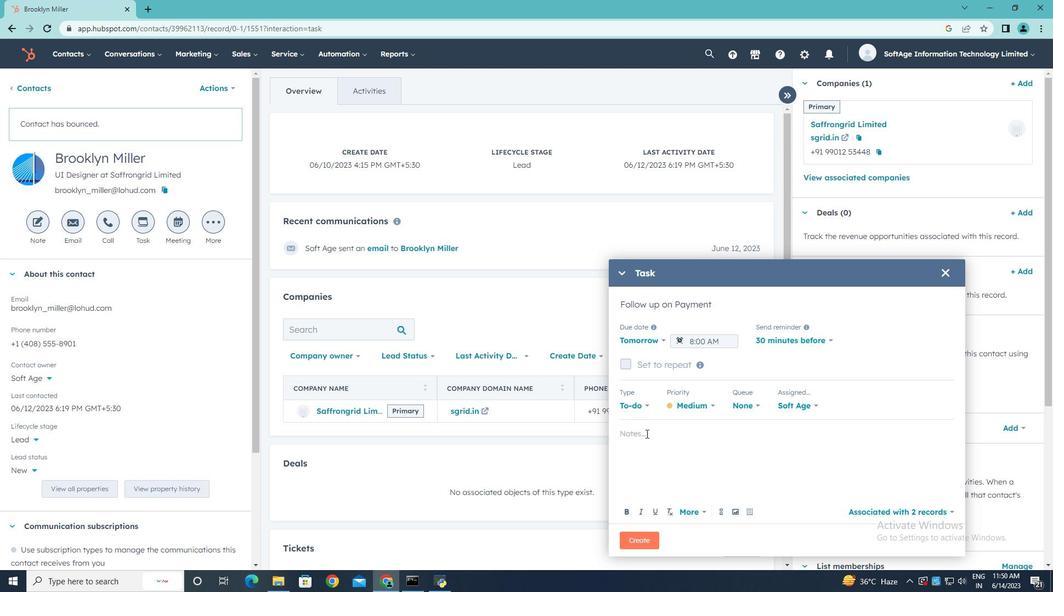 
Action: Key pressed <Key.shift>Take<Key.space><Key.shift>Detaik<Key.backspace>led<Key.space>meeting<Key.space>
Screenshot: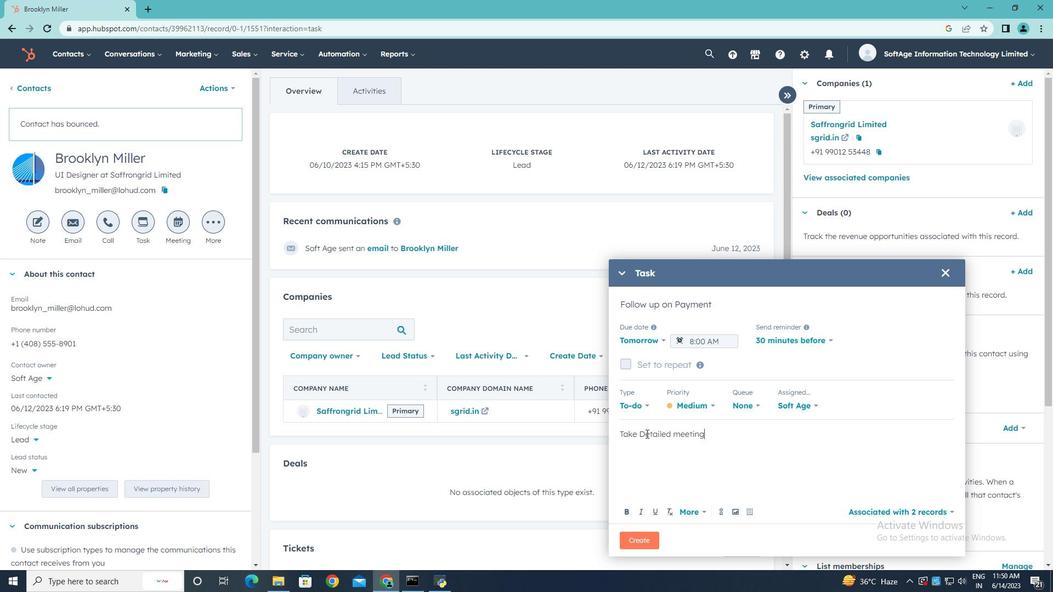 
Action: Mouse pressed left at (646, 434)
Screenshot: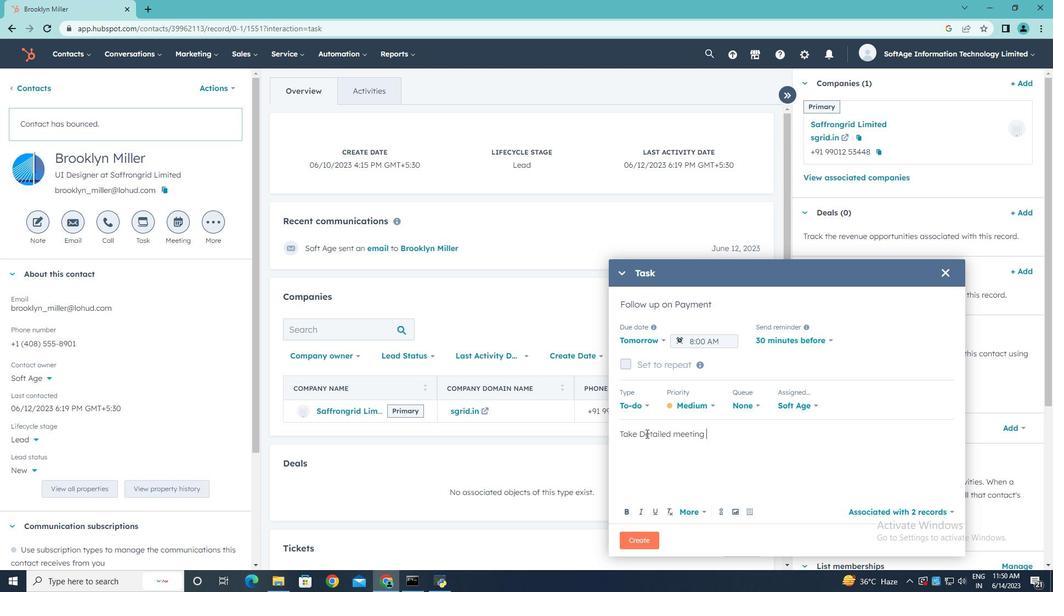 
Action: Mouse moved to (662, 424)
Screenshot: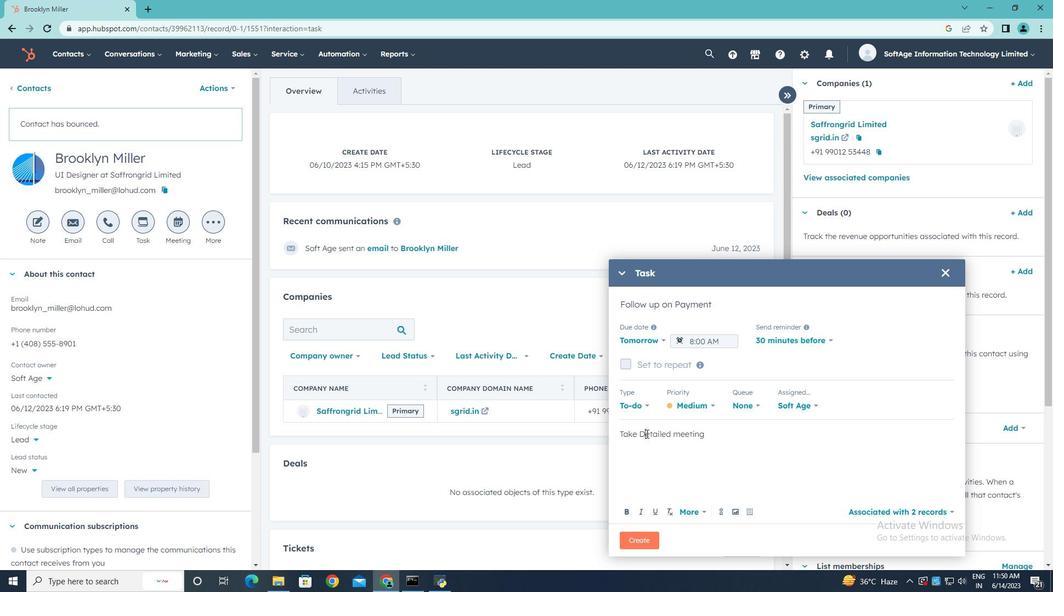 
Action: Key pressed <Key.backspace>d
Screenshot: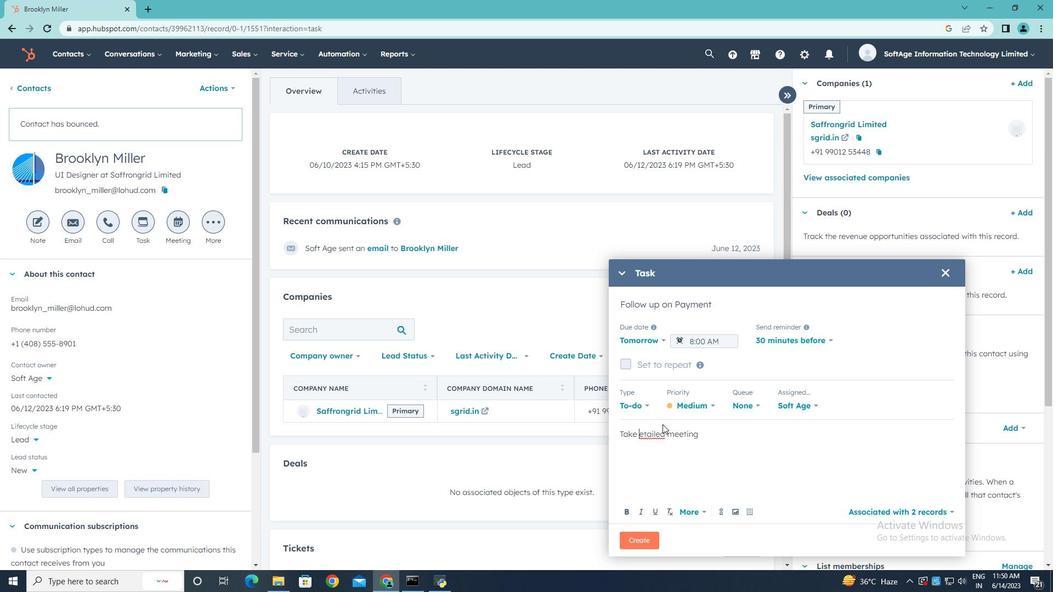 
Action: Mouse moved to (716, 435)
Screenshot: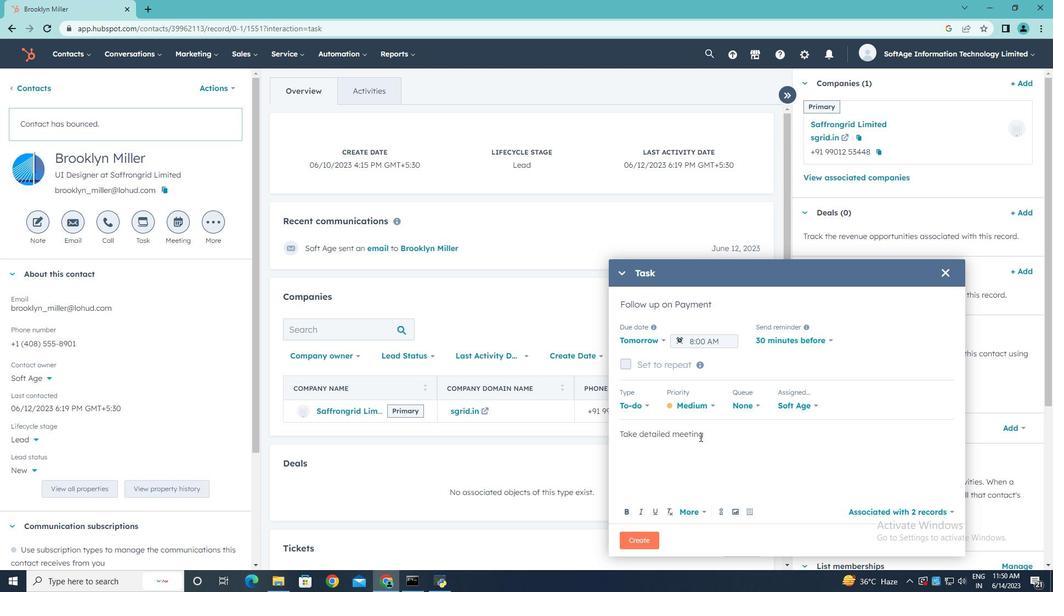 
Action: Mouse pressed left at (716, 435)
Screenshot: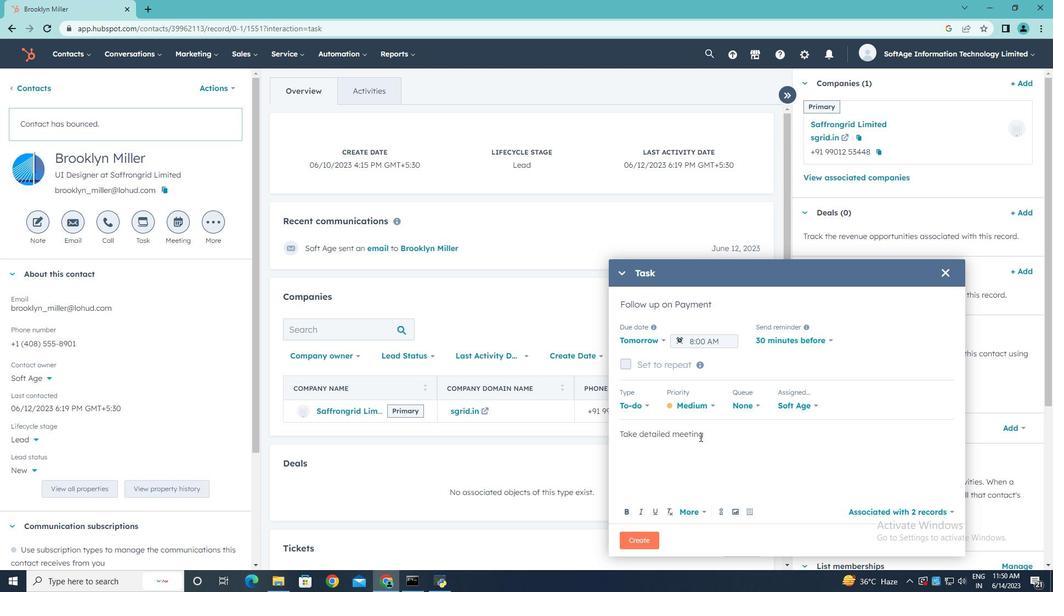 
Action: Mouse moved to (716, 434)
Screenshot: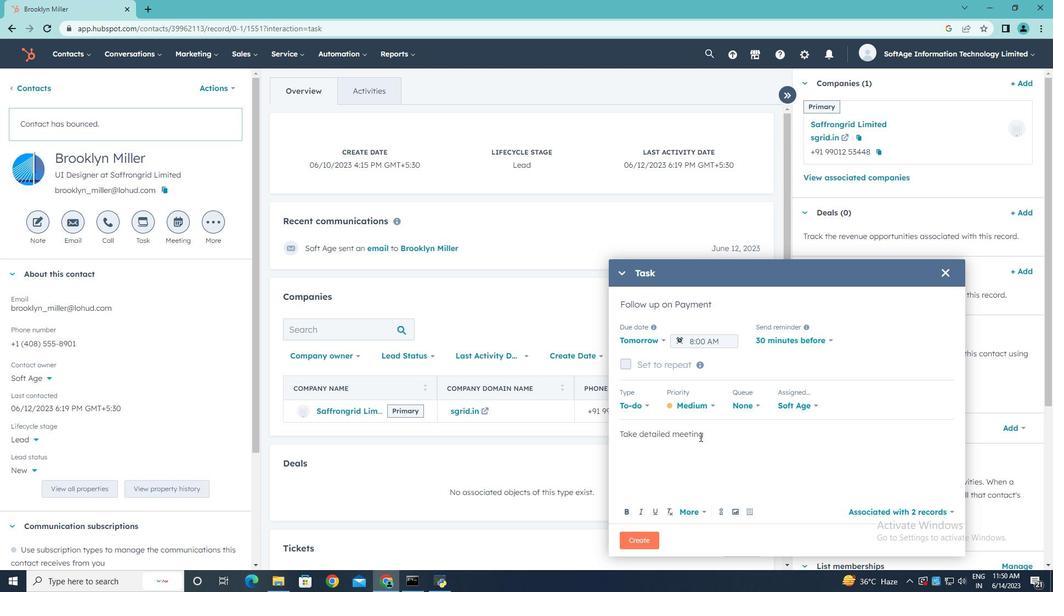 
Action: Key pressed minutes<Key.space>and<Key.space>share<Key.space>them<Key.space>with<Key.space>the<Key.space>team<Key.space>afterward..
Screenshot: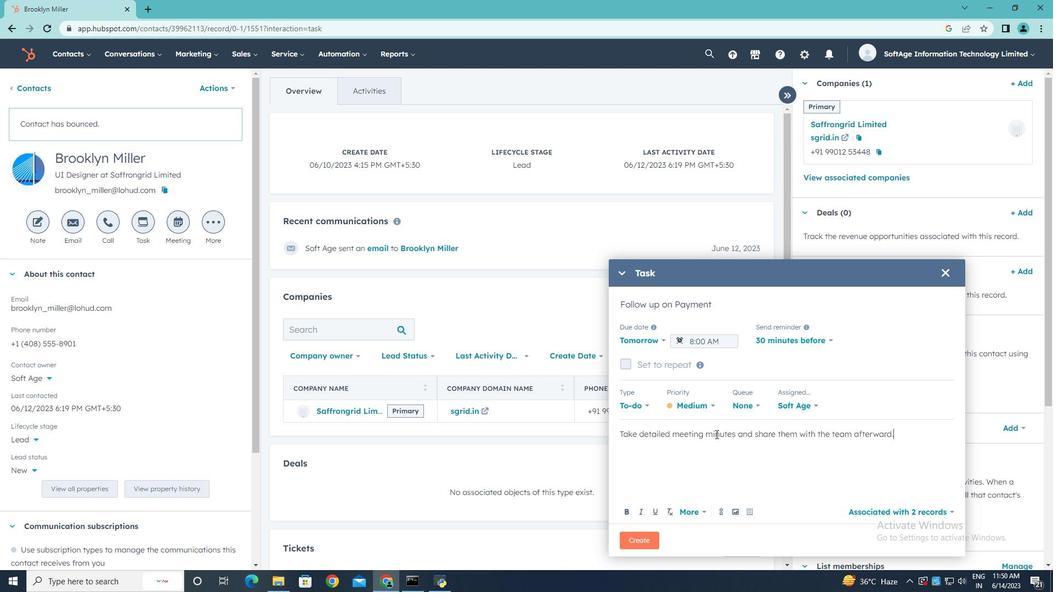 
Action: Mouse moved to (642, 543)
Screenshot: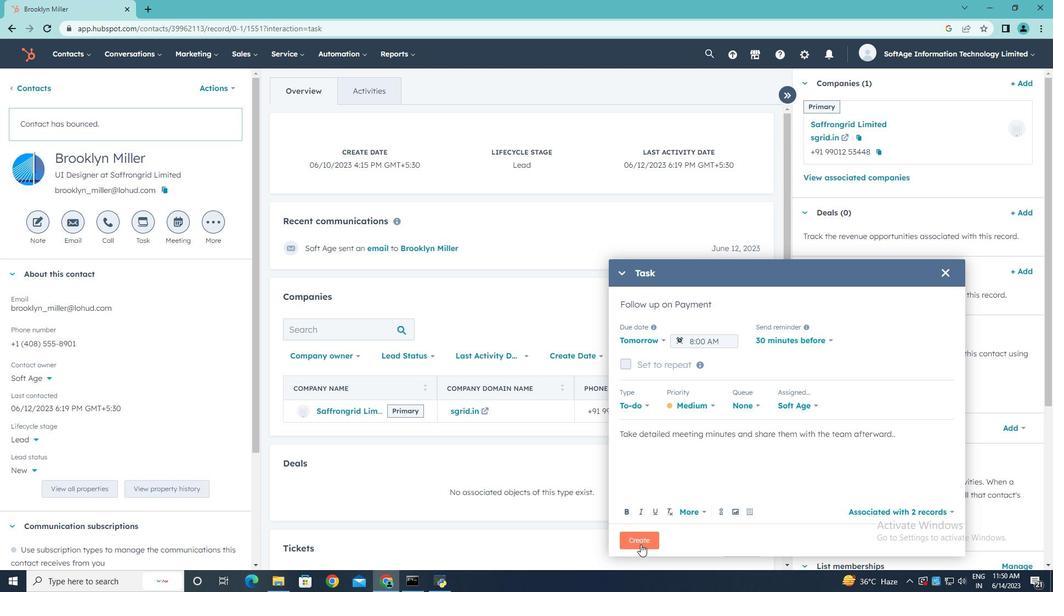 
Action: Mouse pressed left at (642, 543)
Screenshot: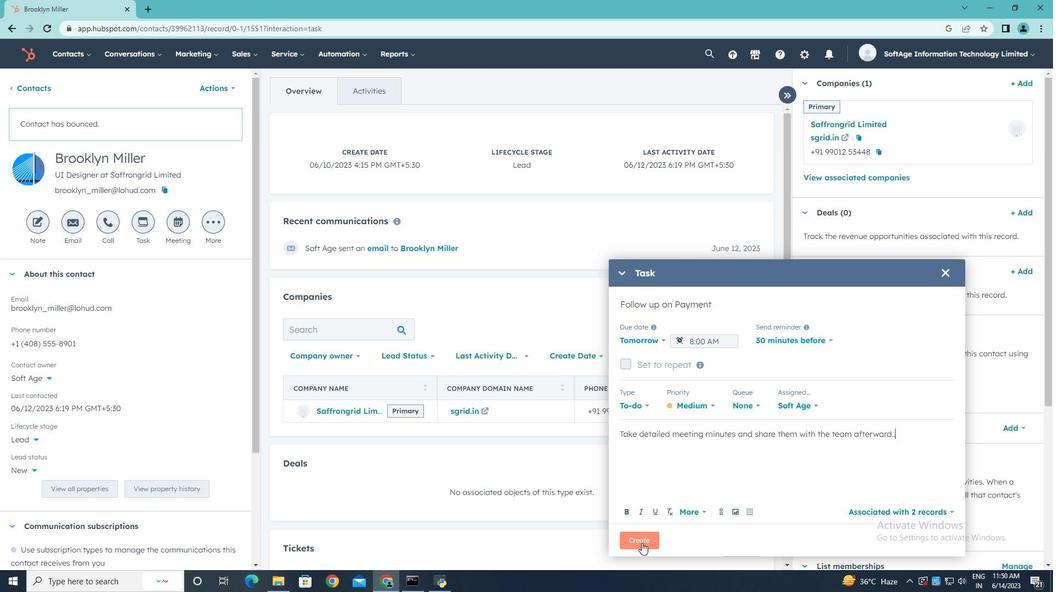 
